 Task: Open Card Cryptocurrency Review in Board Social Media Listening to Workspace Auditing and Compliance and add a team member Softage.2@softage.net, a label Orange, a checklist Market Research, an attachment from your computer, a color Orange and finally, add a card description 'Develop and launch new email marketing campaign for lead generation' and a comment 'Given the potential impact of this task on our company reputation, let us ensure that we approach it with a sense of professionalism and respect.'. Add a start date 'Jan 02, 1900' with a due date 'Jan 09, 1900'
Action: Mouse moved to (43, 278)
Screenshot: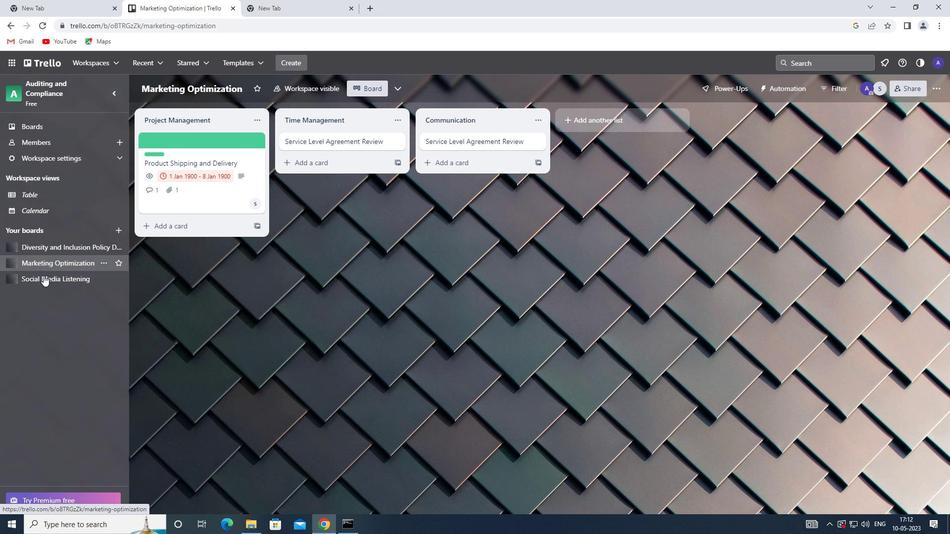 
Action: Mouse pressed left at (43, 278)
Screenshot: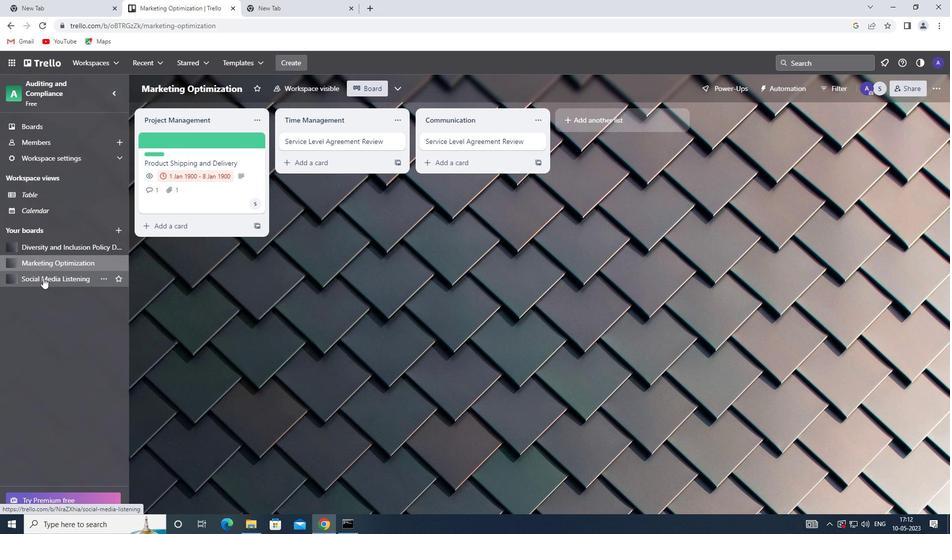 
Action: Mouse moved to (186, 138)
Screenshot: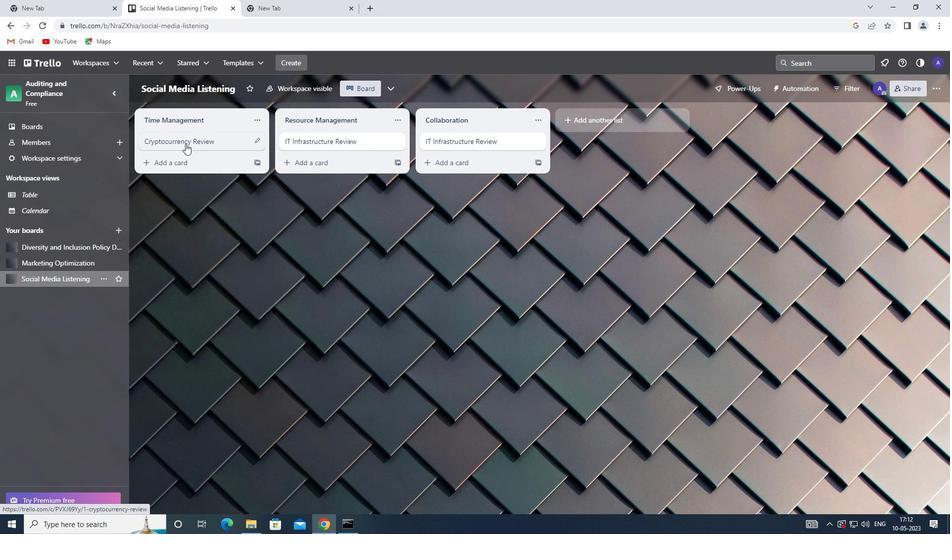 
Action: Mouse pressed left at (186, 138)
Screenshot: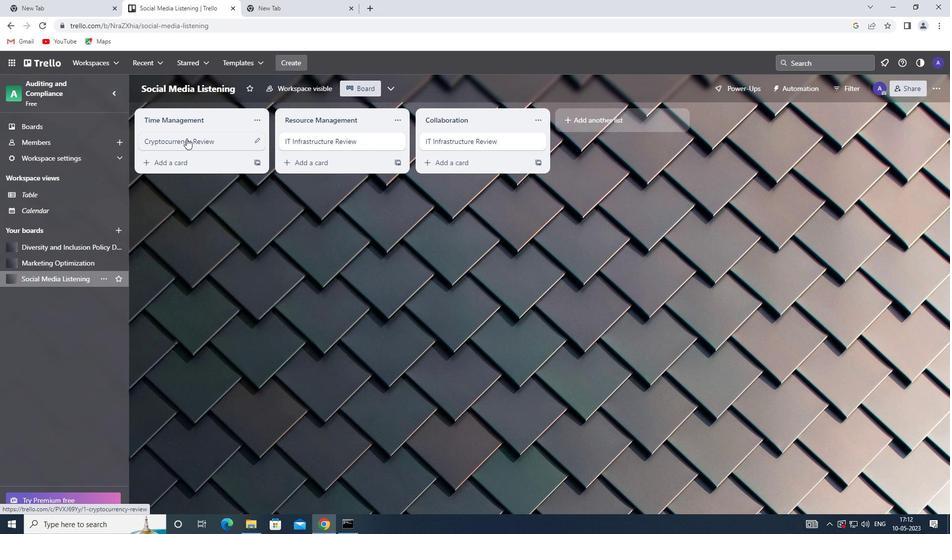 
Action: Mouse moved to (595, 141)
Screenshot: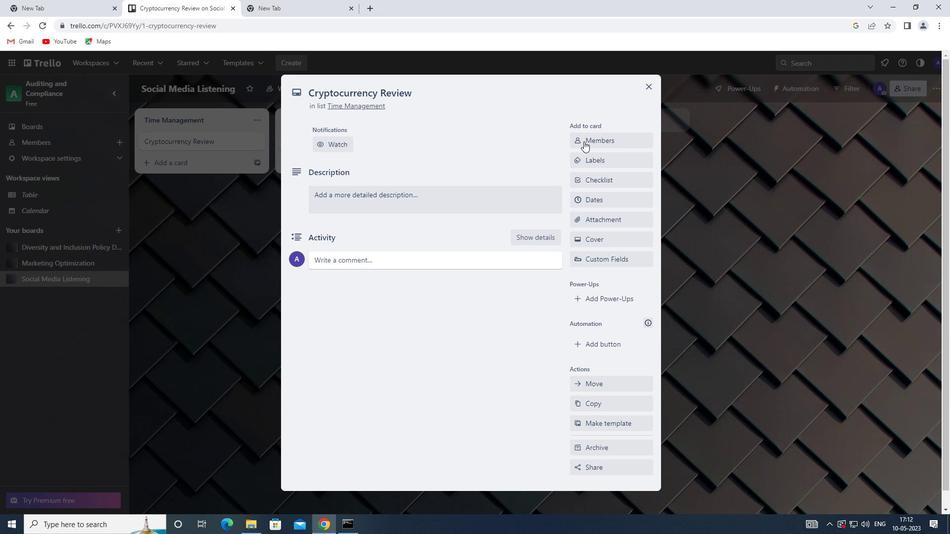 
Action: Mouse pressed left at (595, 141)
Screenshot: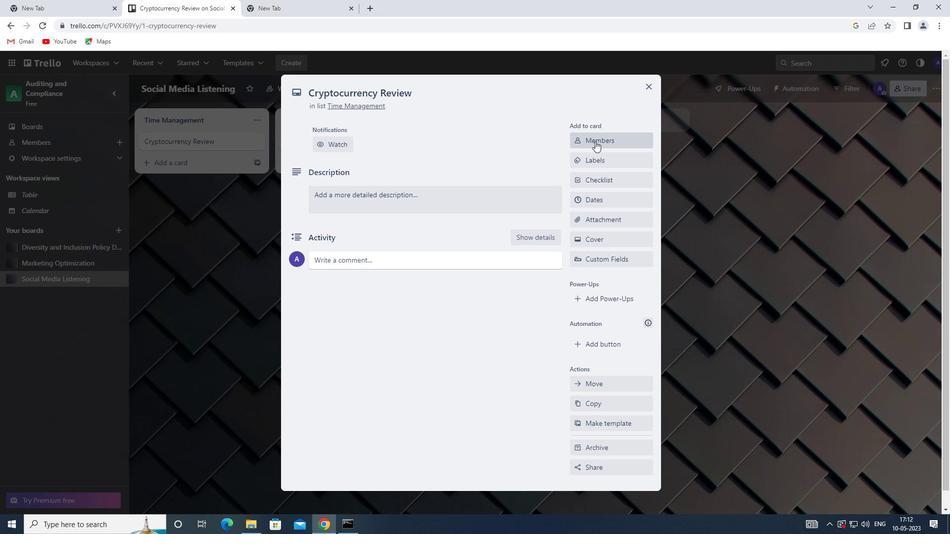 
Action: Mouse moved to (587, 184)
Screenshot: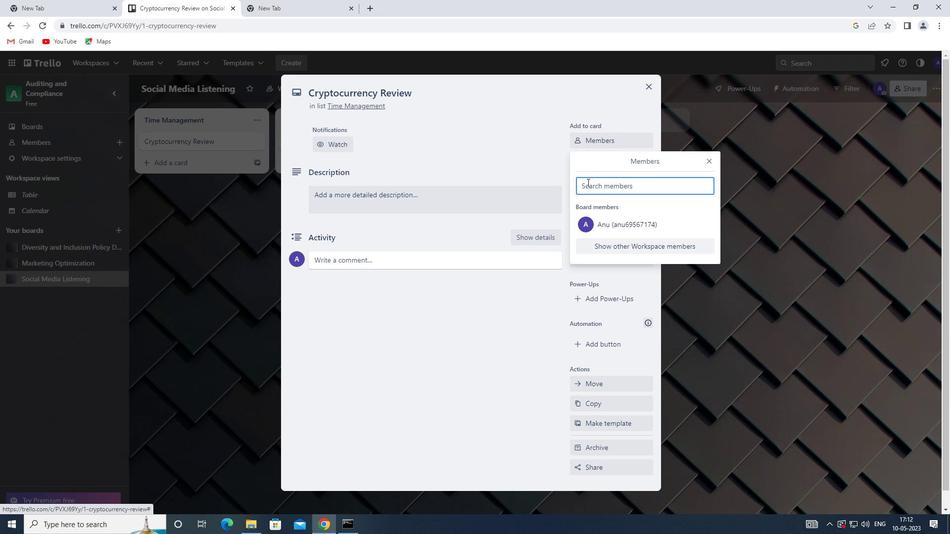 
Action: Mouse pressed left at (587, 184)
Screenshot: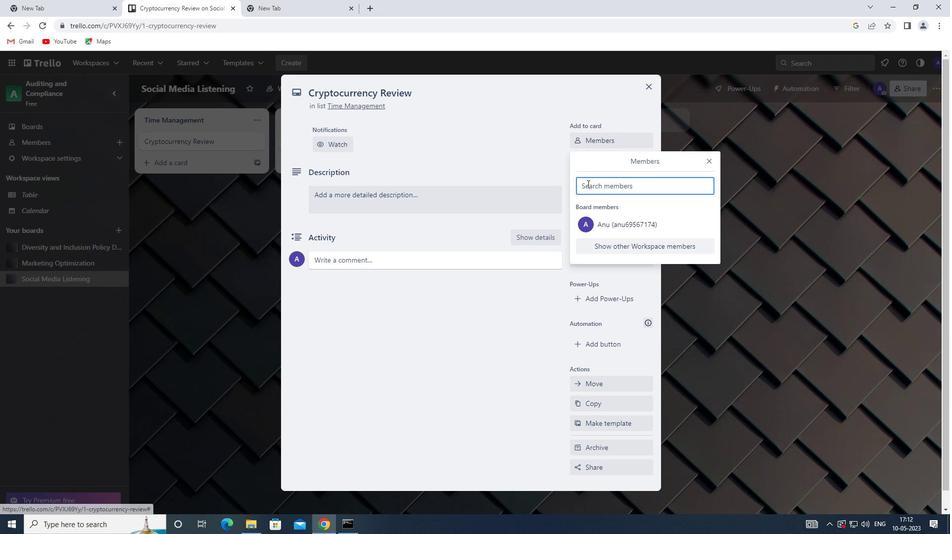 
Action: Key pressed <Key.shift><Key.shift><Key.shift><Key.shift><Key.shift><Key.shift>SOFTAGE.2<Key.shift>@SOFTAGE.NET
Screenshot: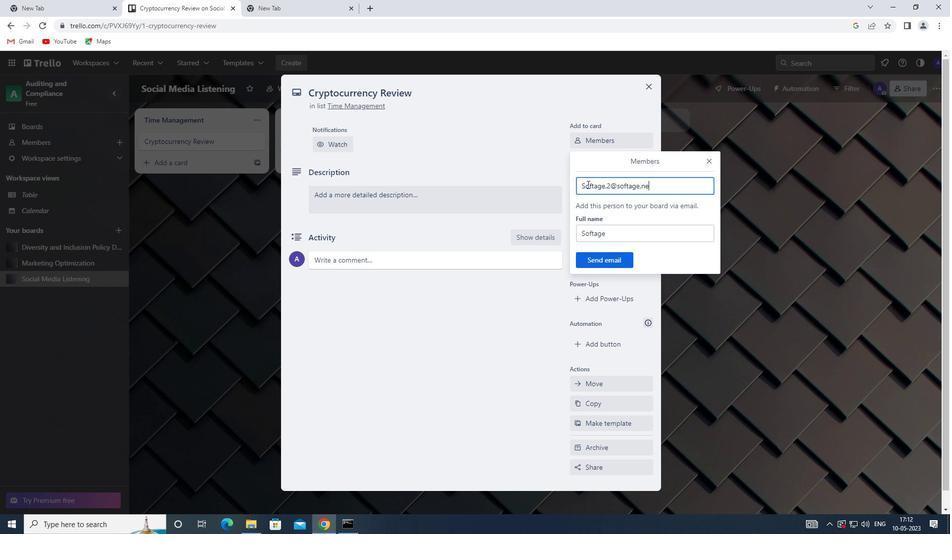 
Action: Mouse moved to (605, 265)
Screenshot: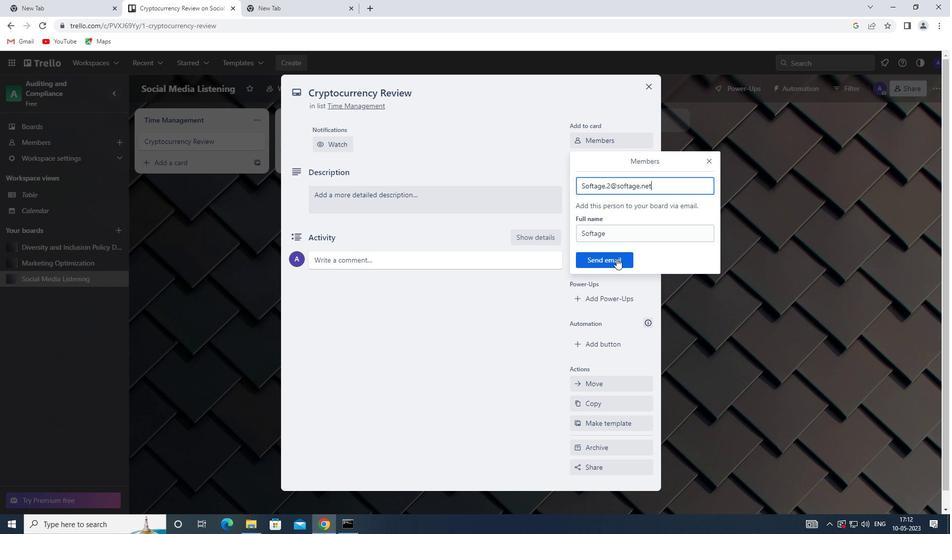 
Action: Mouse pressed left at (605, 265)
Screenshot: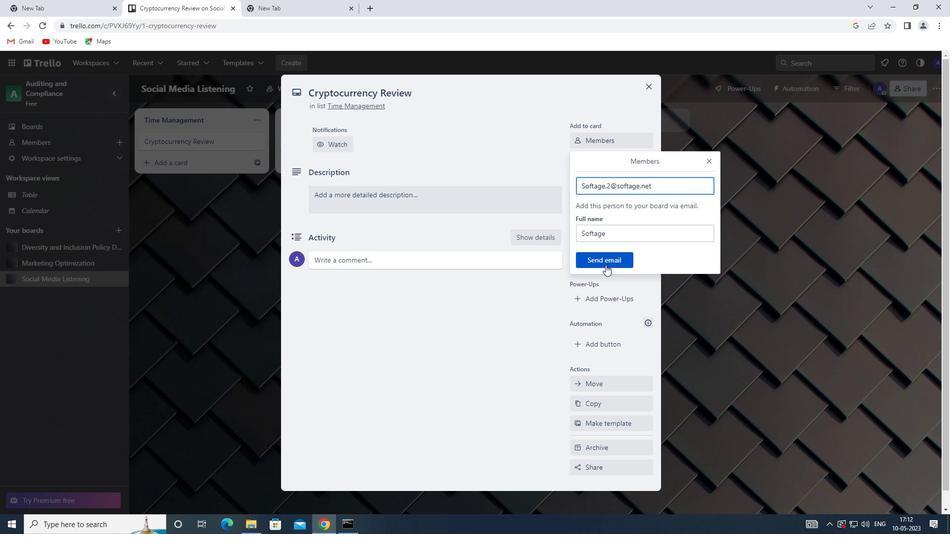 
Action: Mouse moved to (602, 193)
Screenshot: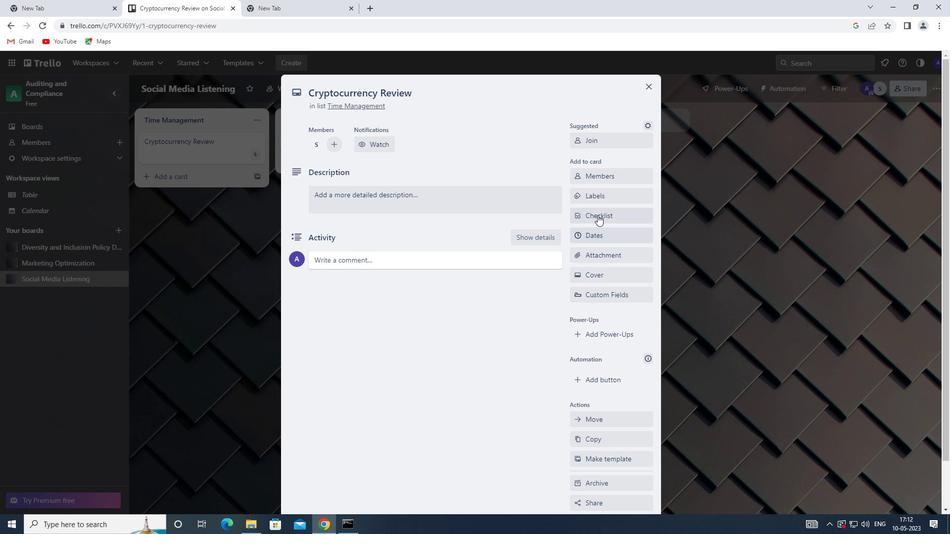 
Action: Mouse pressed left at (602, 193)
Screenshot: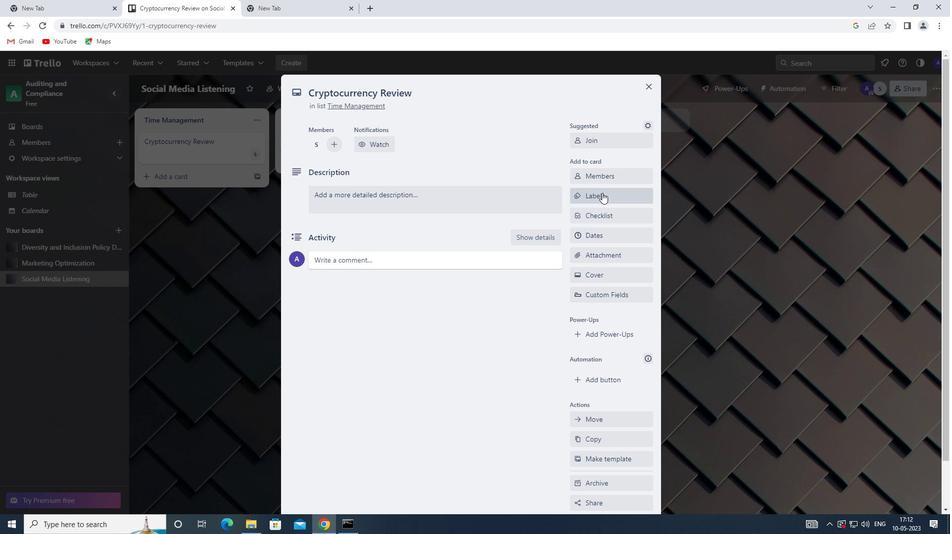 
Action: Mouse moved to (583, 311)
Screenshot: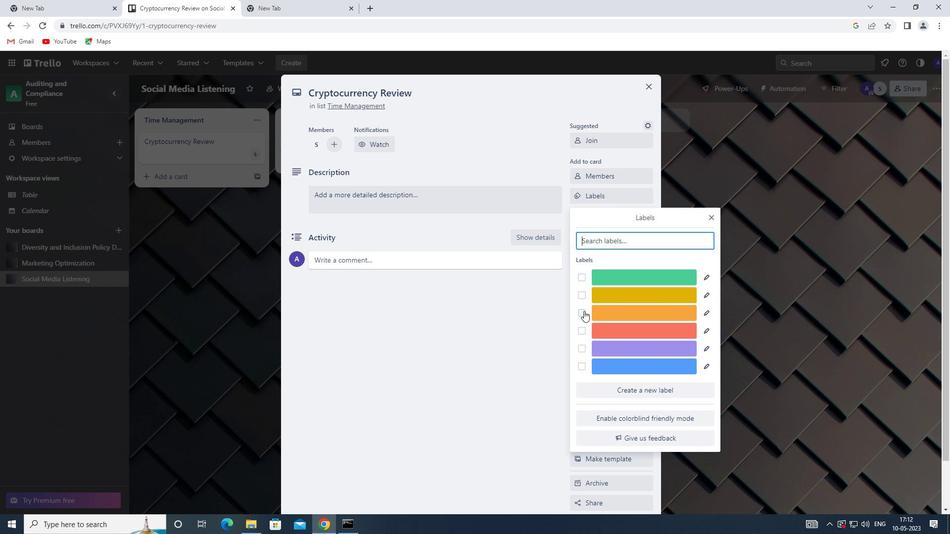 
Action: Mouse pressed left at (583, 311)
Screenshot: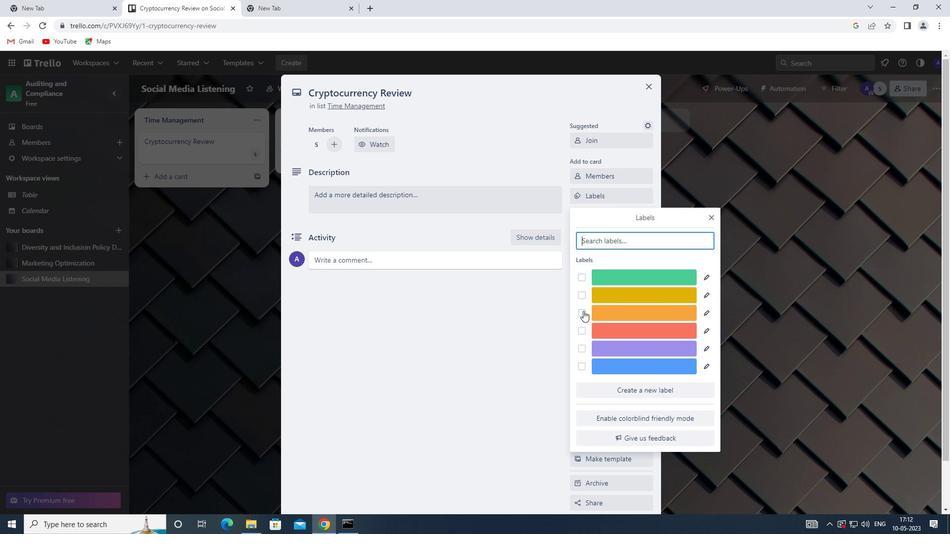 
Action: Mouse moved to (710, 213)
Screenshot: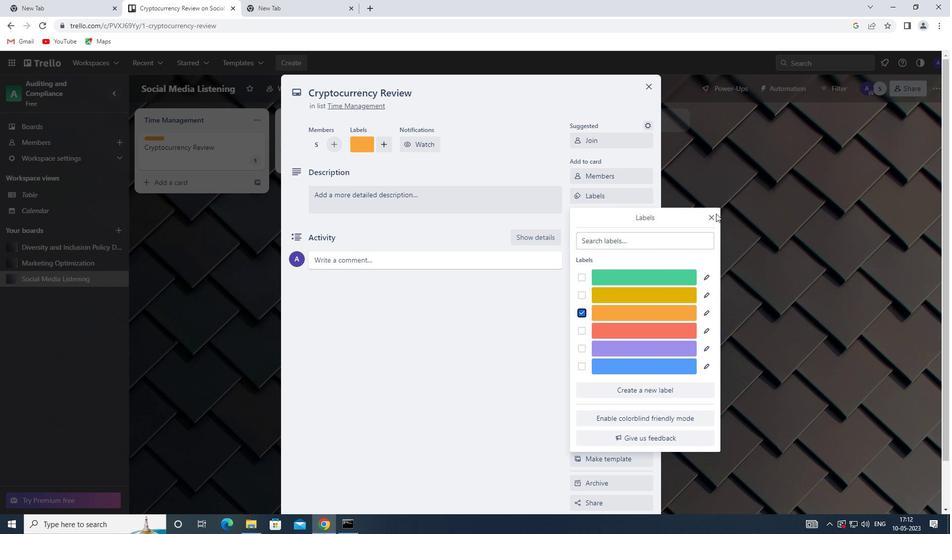 
Action: Mouse pressed left at (710, 213)
Screenshot: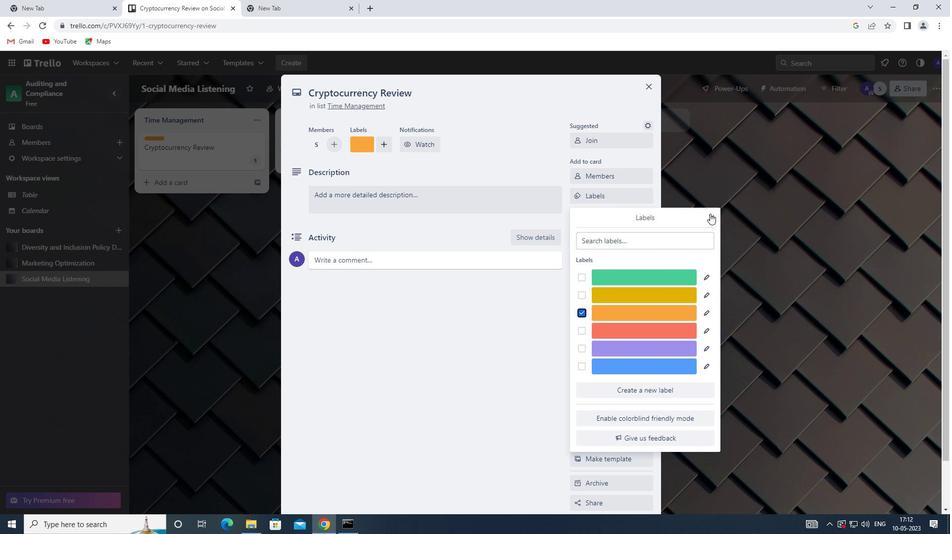 
Action: Mouse moved to (604, 216)
Screenshot: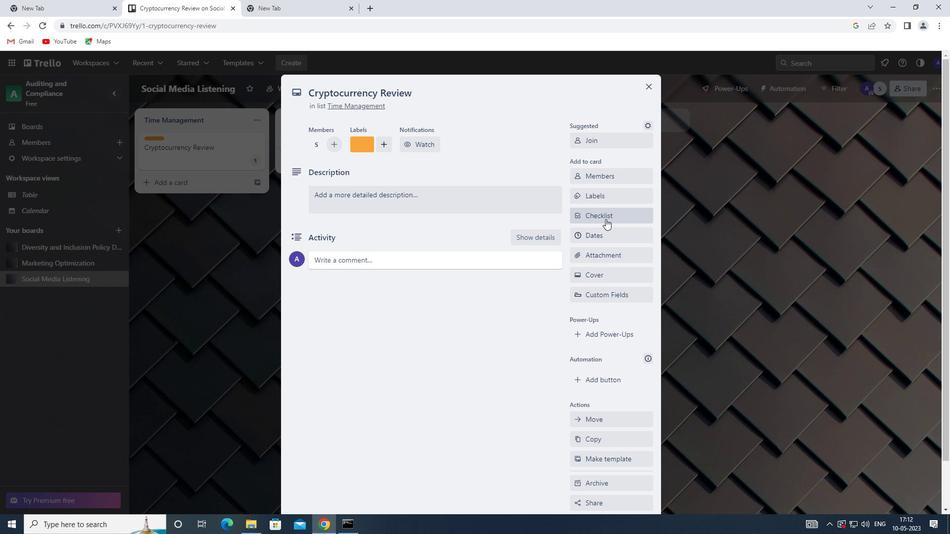 
Action: Mouse pressed left at (604, 216)
Screenshot: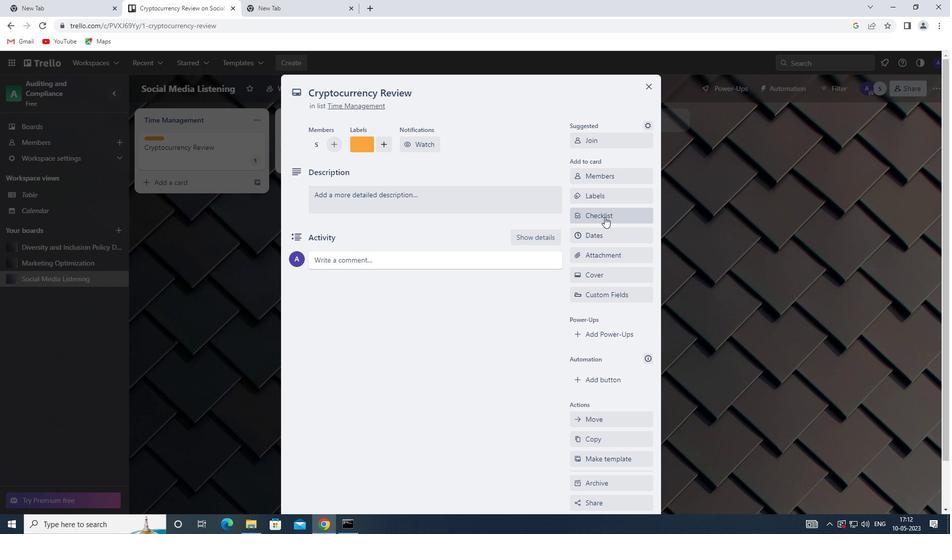 
Action: Mouse moved to (623, 267)
Screenshot: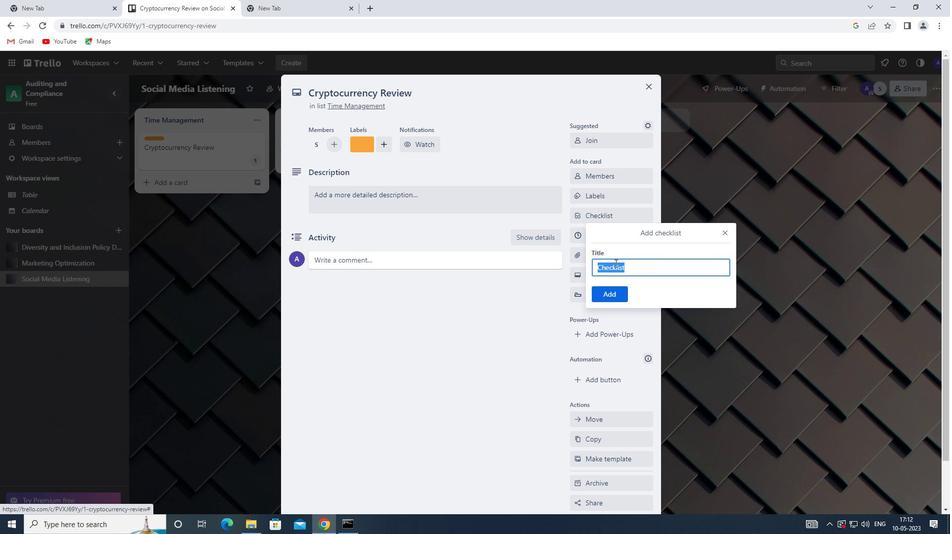 
Action: Key pressed <Key.shift>MARKET<Key.space><Key.shift>RESEARCH
Screenshot: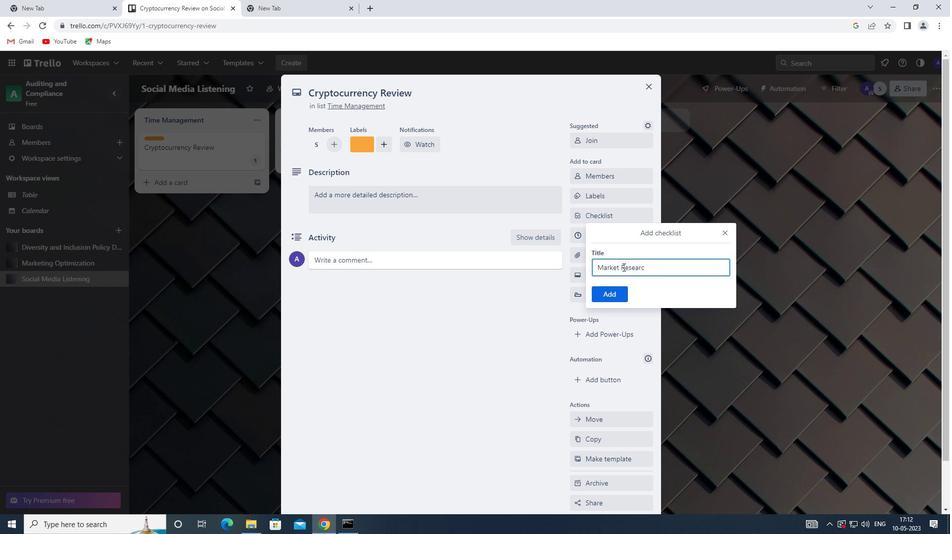 
Action: Mouse moved to (617, 297)
Screenshot: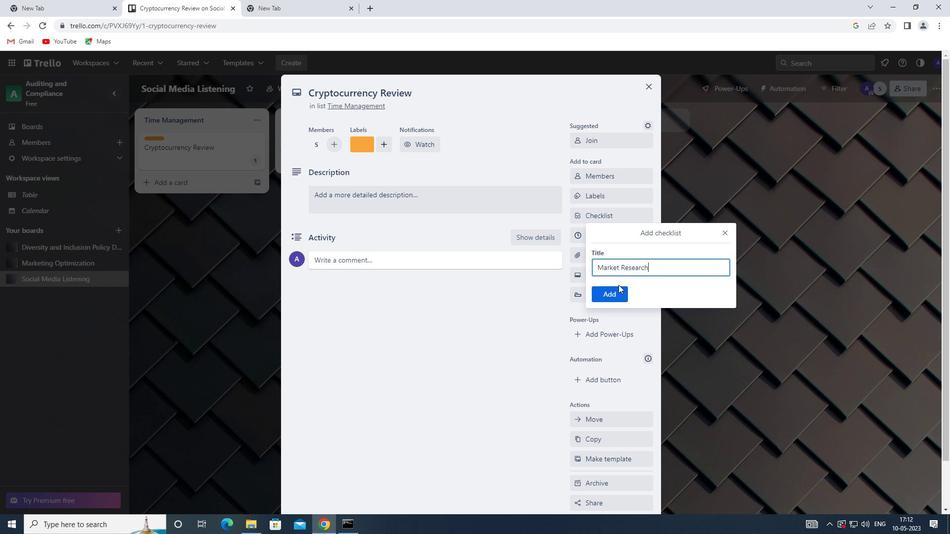 
Action: Mouse pressed left at (617, 297)
Screenshot: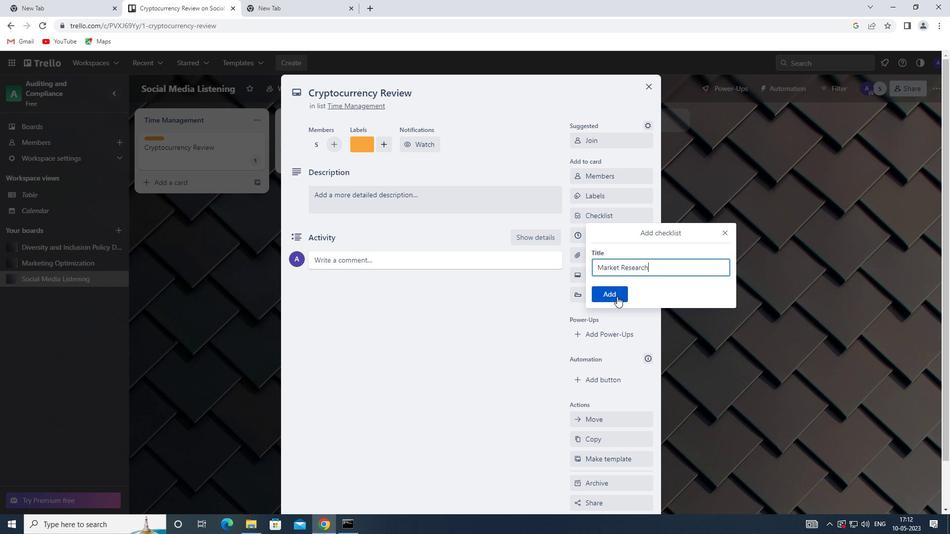 
Action: Mouse moved to (613, 253)
Screenshot: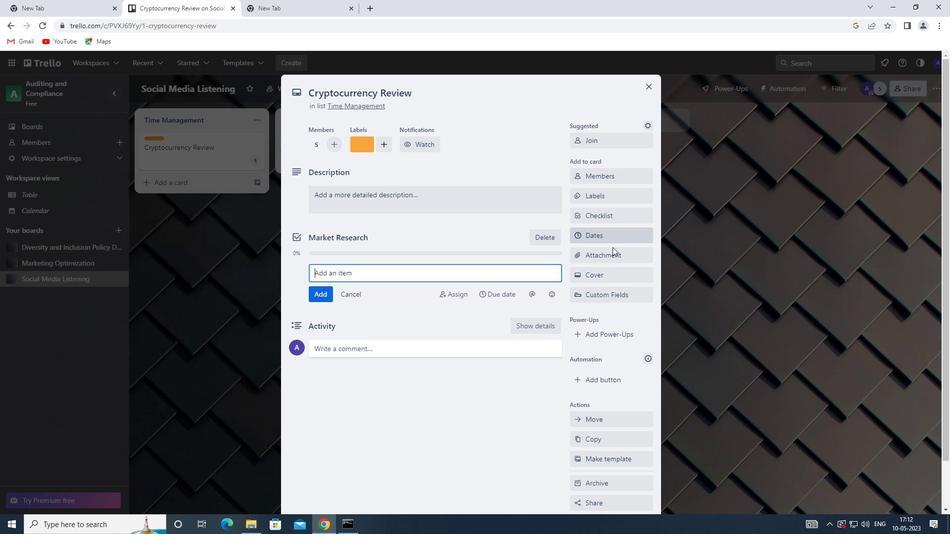 
Action: Mouse pressed left at (613, 253)
Screenshot: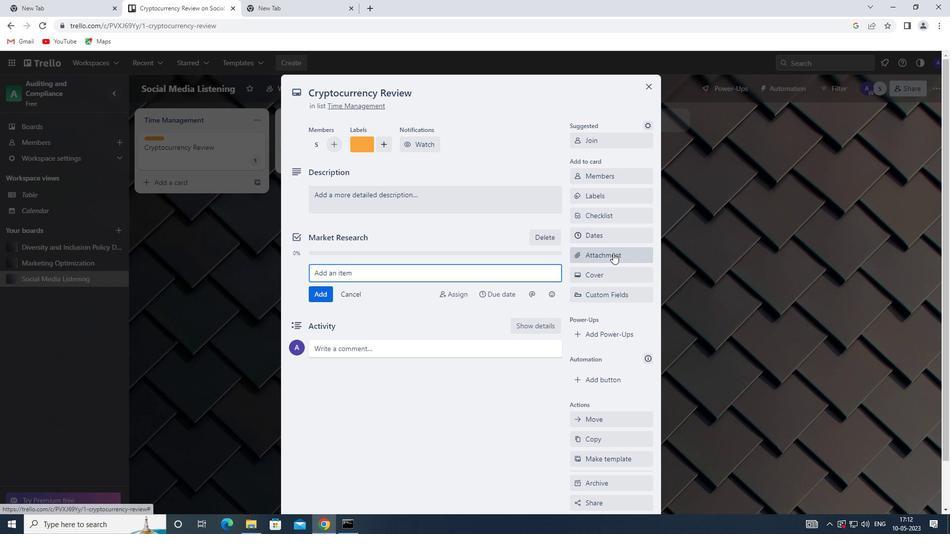 
Action: Mouse moved to (604, 301)
Screenshot: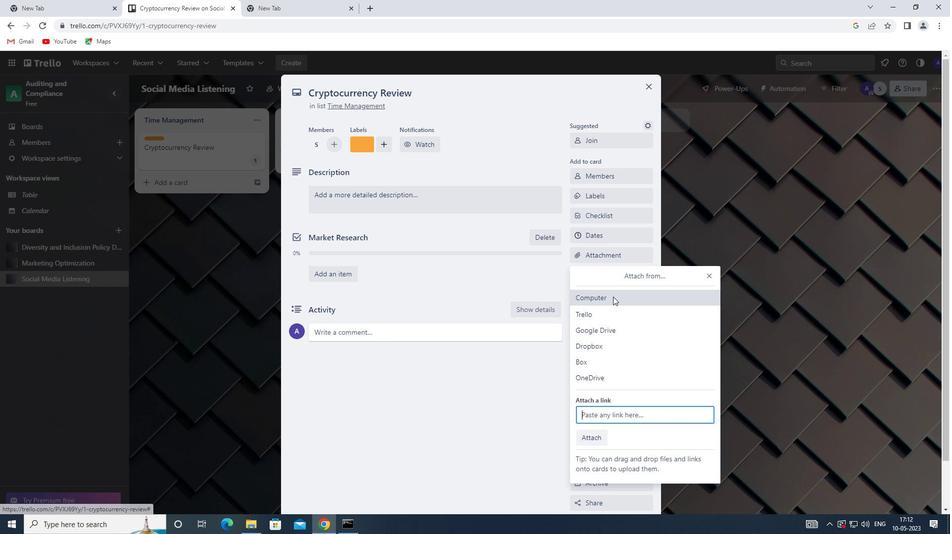 
Action: Mouse pressed left at (604, 301)
Screenshot: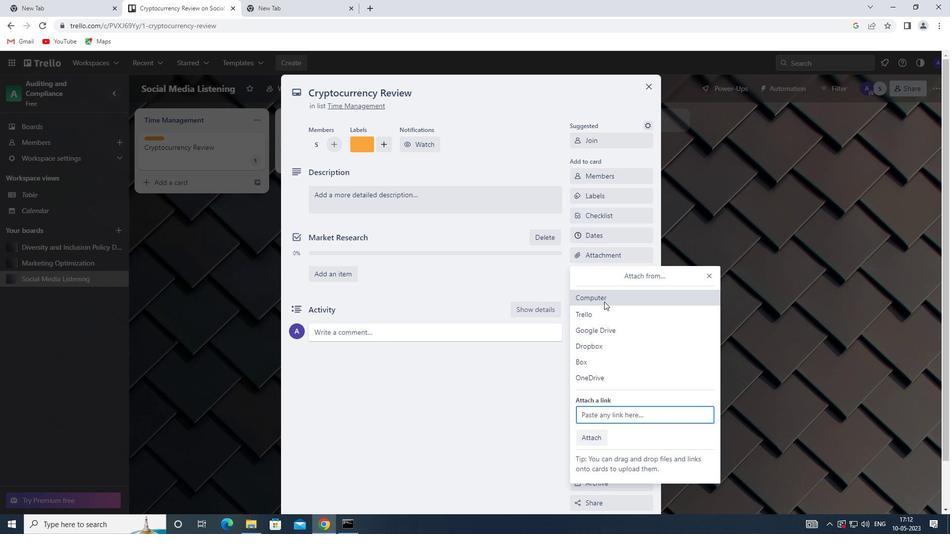 
Action: Mouse moved to (135, 83)
Screenshot: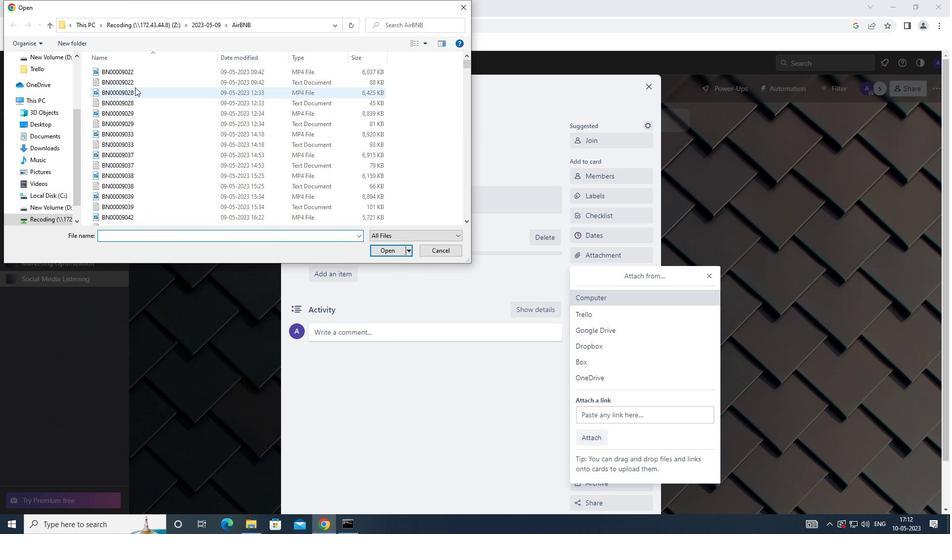 
Action: Mouse pressed left at (135, 83)
Screenshot: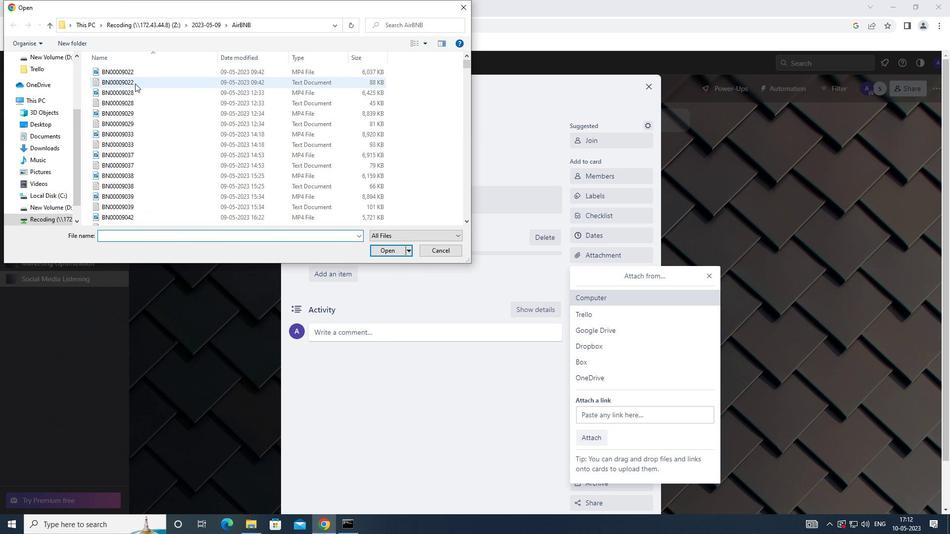 
Action: Mouse moved to (388, 250)
Screenshot: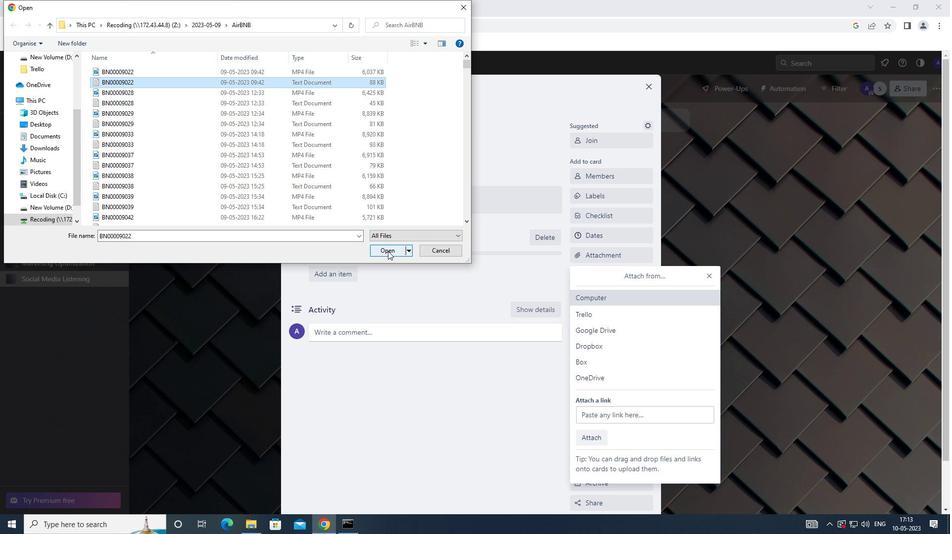 
Action: Mouse pressed left at (388, 250)
Screenshot: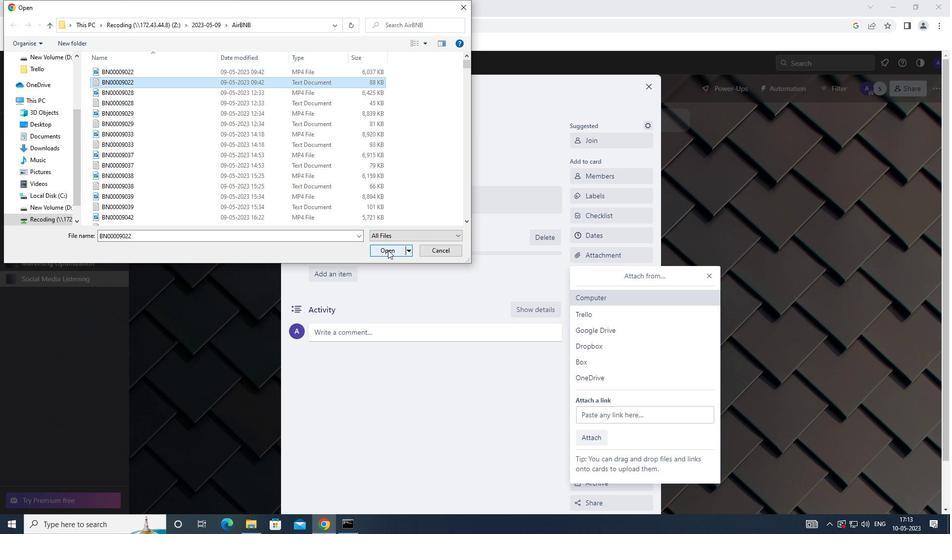 
Action: Mouse moved to (597, 271)
Screenshot: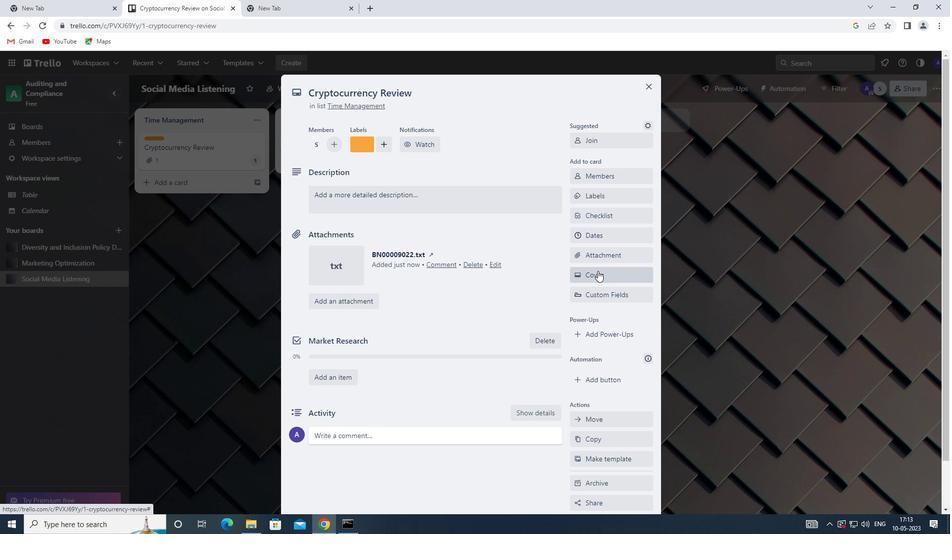 
Action: Mouse pressed left at (597, 271)
Screenshot: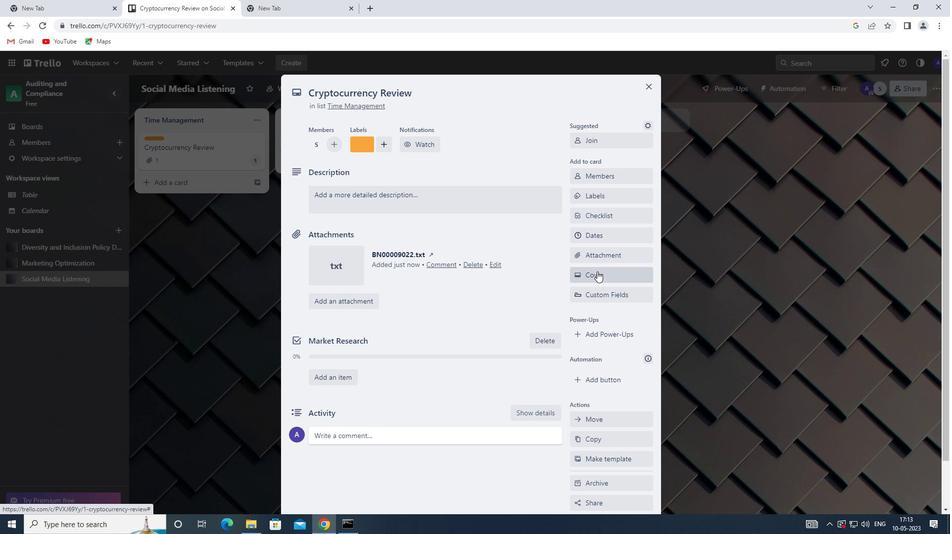 
Action: Mouse moved to (639, 314)
Screenshot: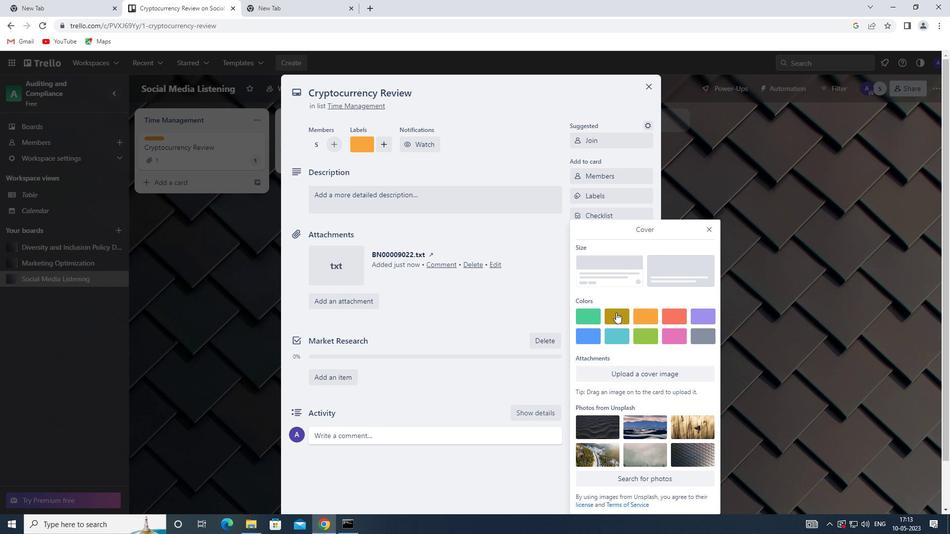 
Action: Mouse pressed left at (639, 314)
Screenshot: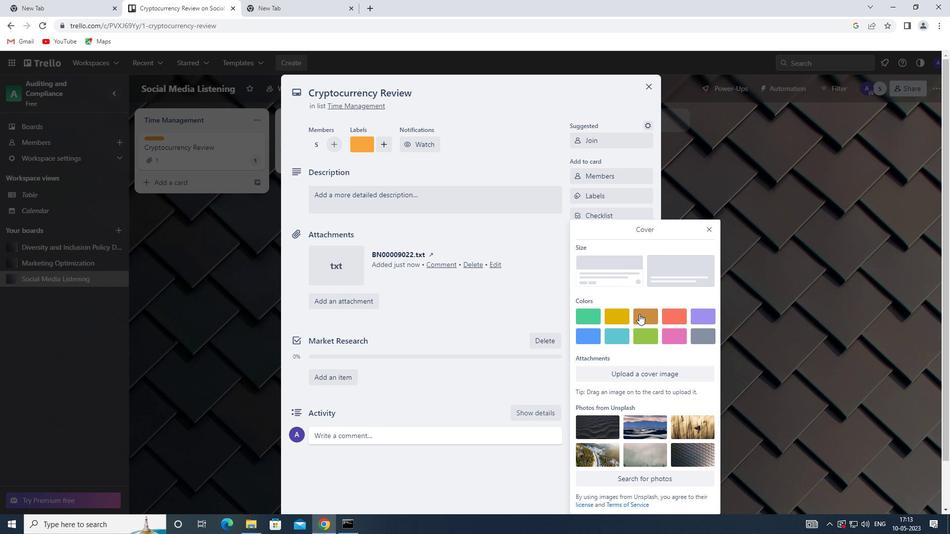 
Action: Mouse moved to (708, 206)
Screenshot: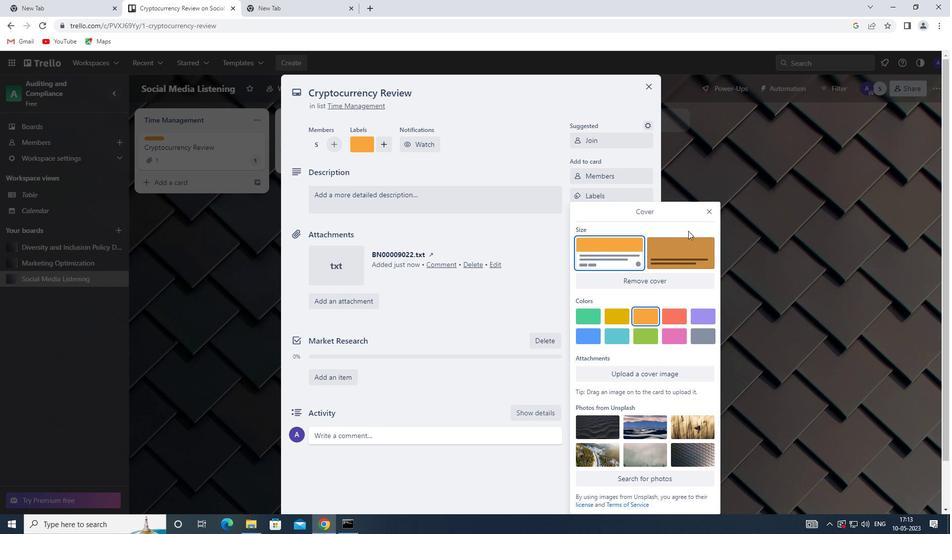
Action: Mouse pressed left at (708, 206)
Screenshot: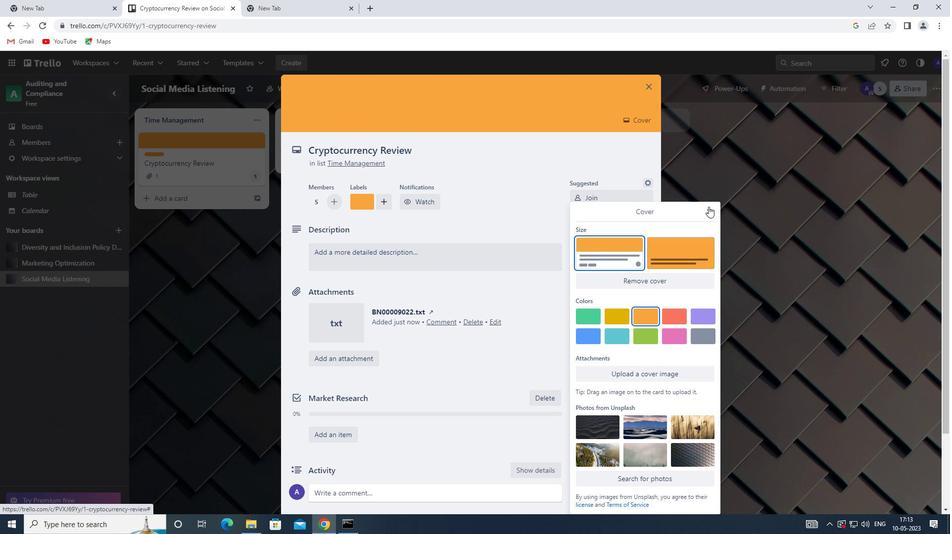 
Action: Mouse moved to (368, 260)
Screenshot: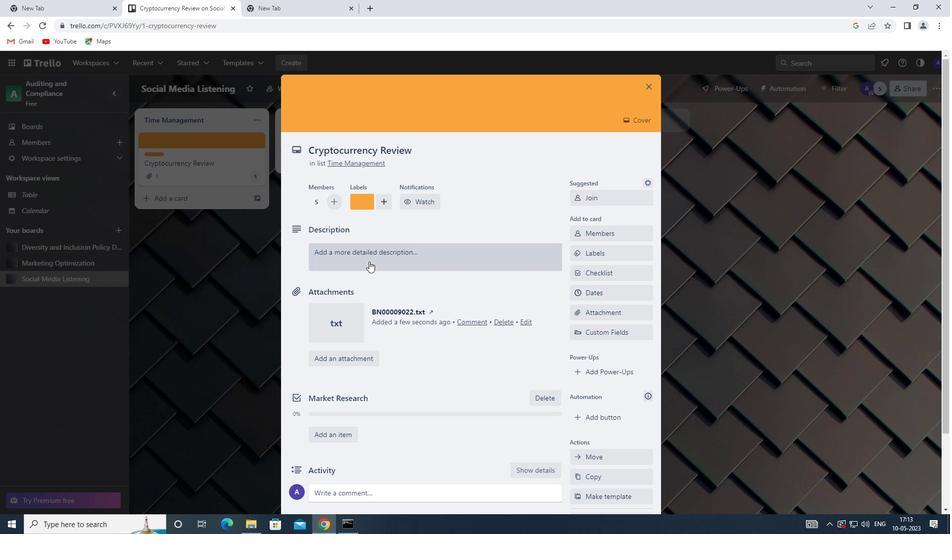 
Action: Mouse pressed left at (368, 260)
Screenshot: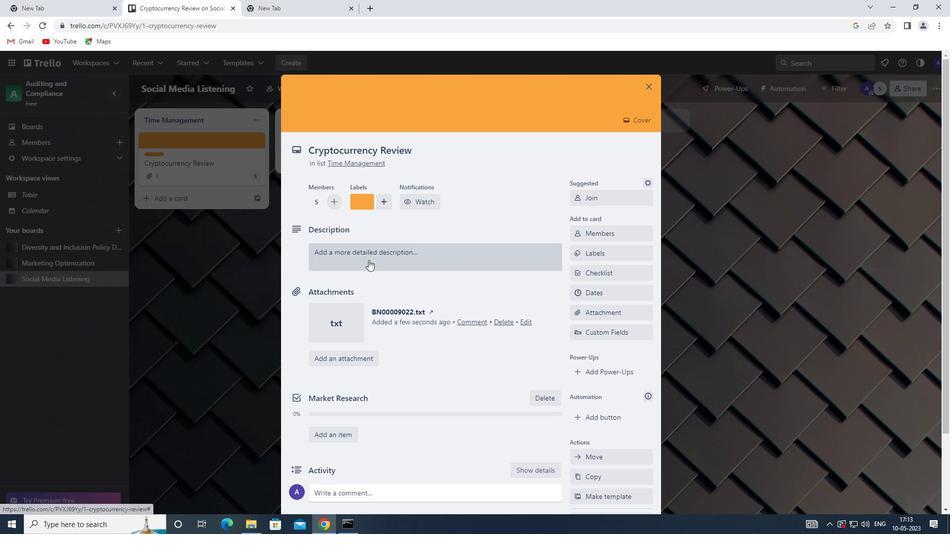 
Action: Mouse moved to (336, 285)
Screenshot: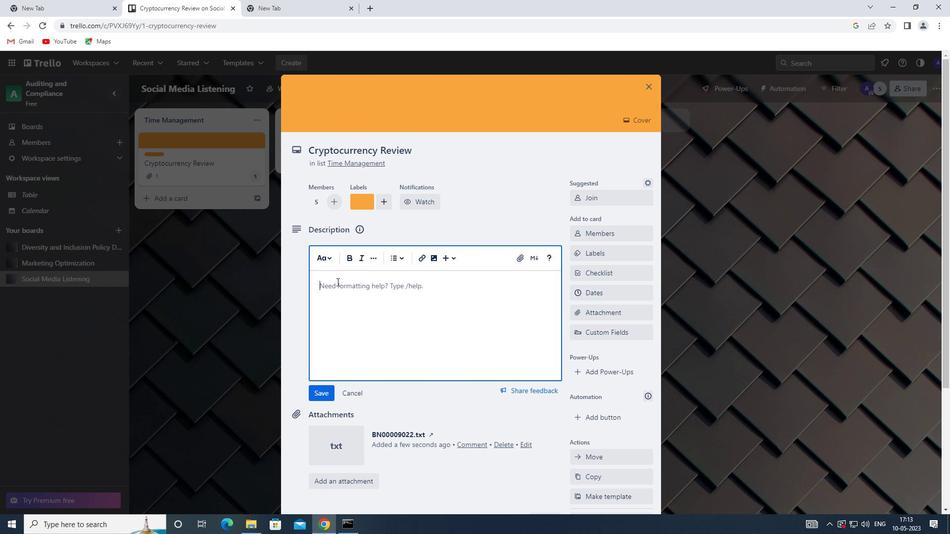 
Action: Mouse pressed left at (336, 285)
Screenshot: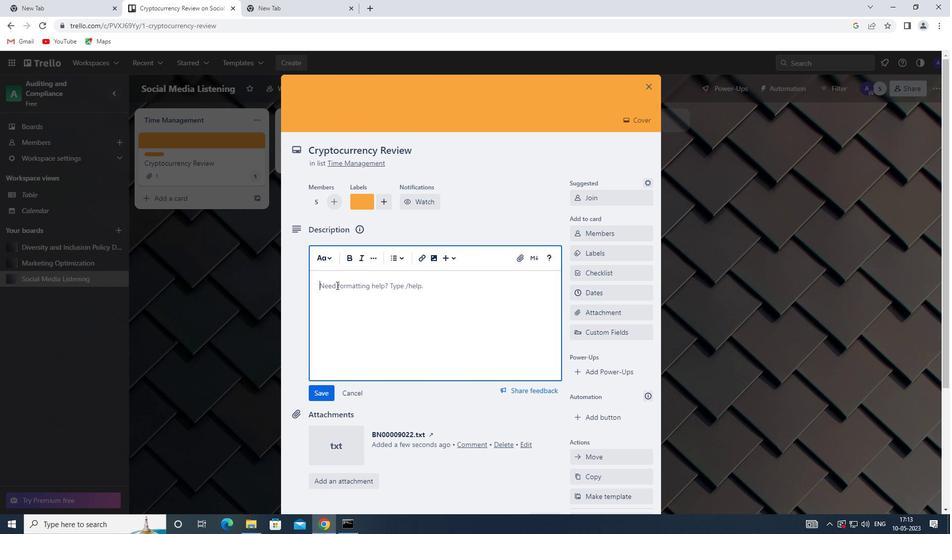 
Action: Key pressed <Key.shift>DEVELOP<Key.space>AND<Key.space>LAUNCH<Key.space>M<Key.backspace>NEW<Key.space>EMAIL<Key.space>MARKETING<Key.space>CAMO<Key.backspace>PAIGN<Key.space>FOR<Key.space>LEAD<Key.space>GENERATION
Screenshot: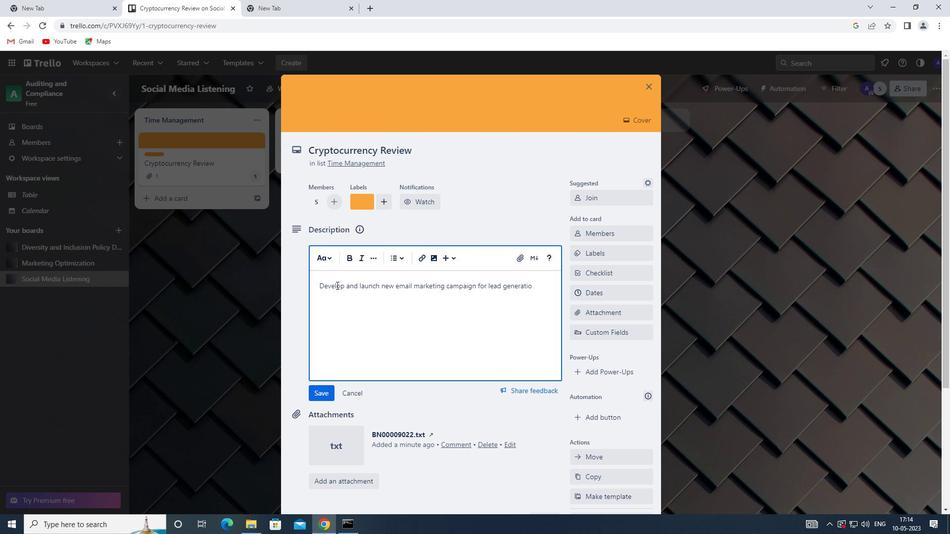 
Action: Mouse moved to (326, 394)
Screenshot: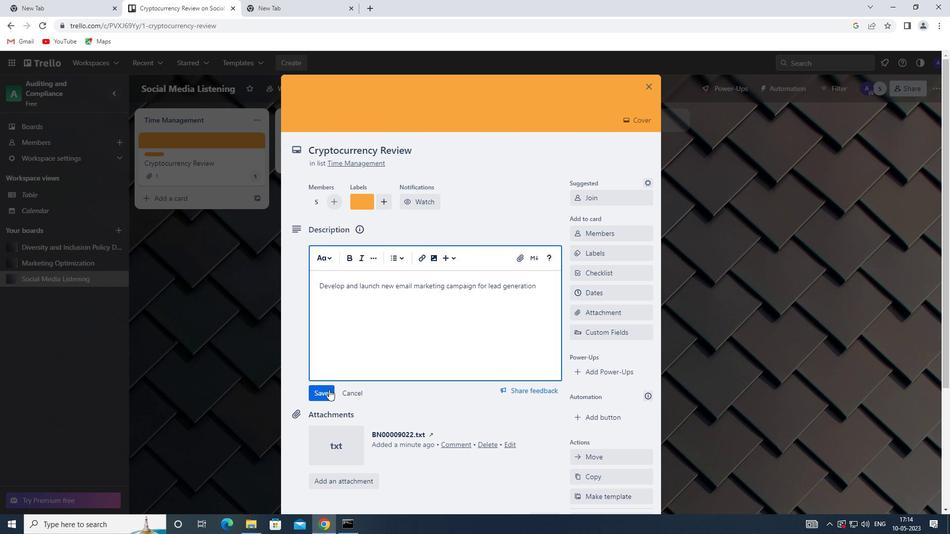 
Action: Mouse pressed left at (326, 394)
Screenshot: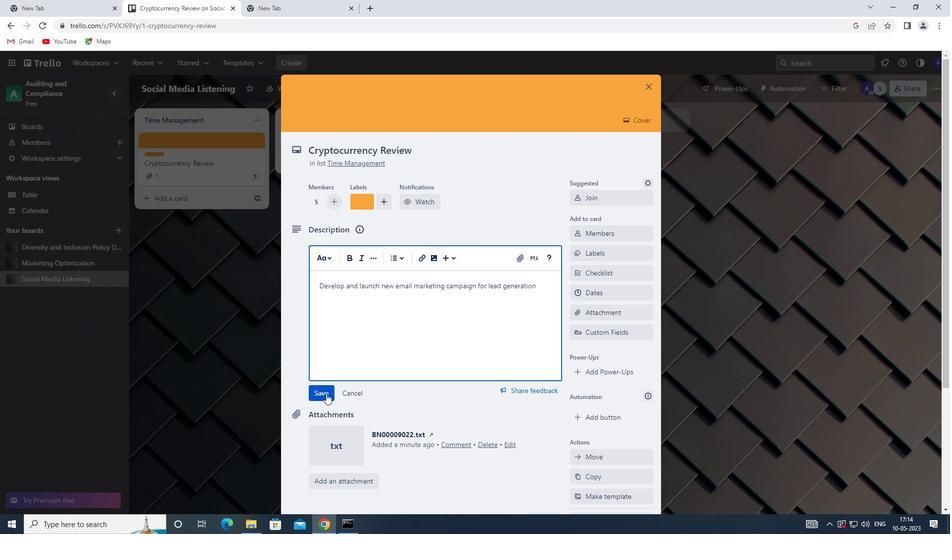 
Action: Mouse moved to (369, 376)
Screenshot: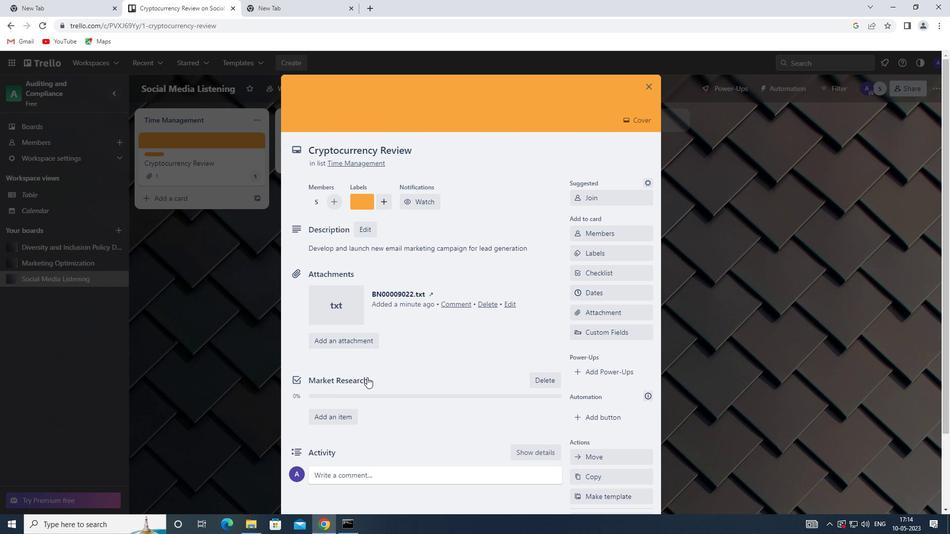 
Action: Mouse scrolled (369, 375) with delta (0, 0)
Screenshot: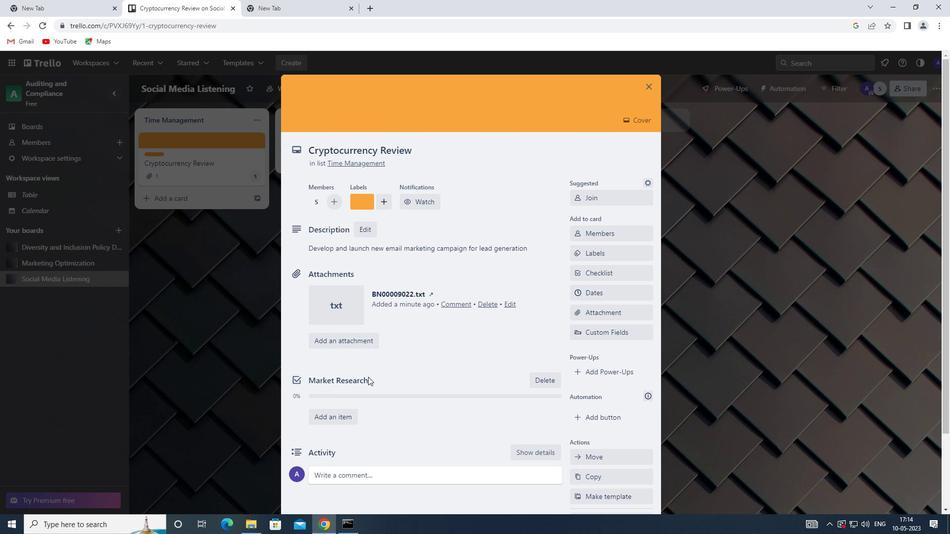 
Action: Mouse moved to (337, 428)
Screenshot: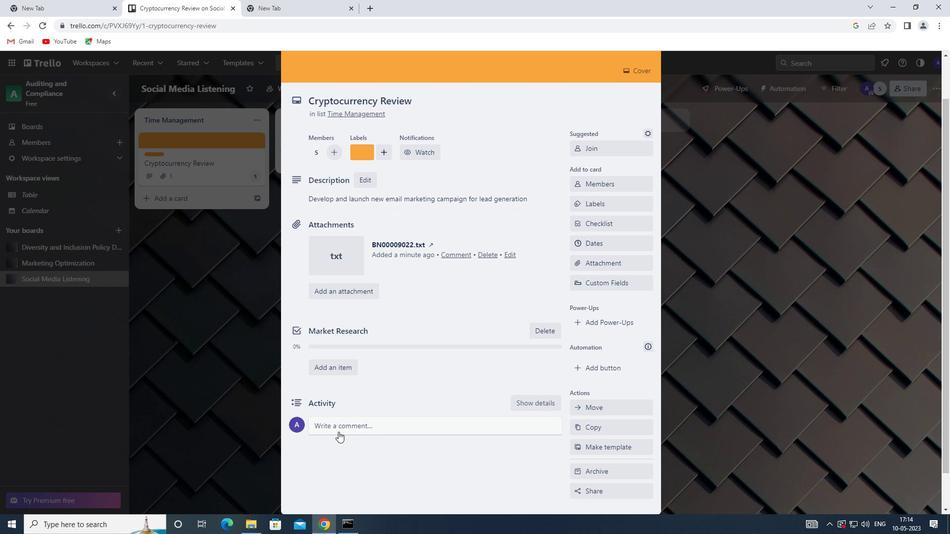 
Action: Mouse pressed left at (337, 428)
Screenshot: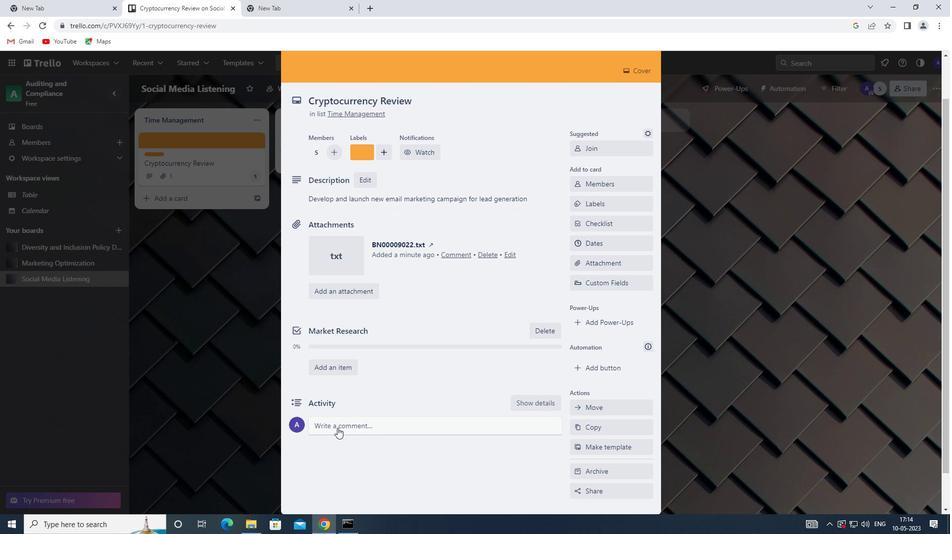 
Action: Mouse moved to (323, 460)
Screenshot: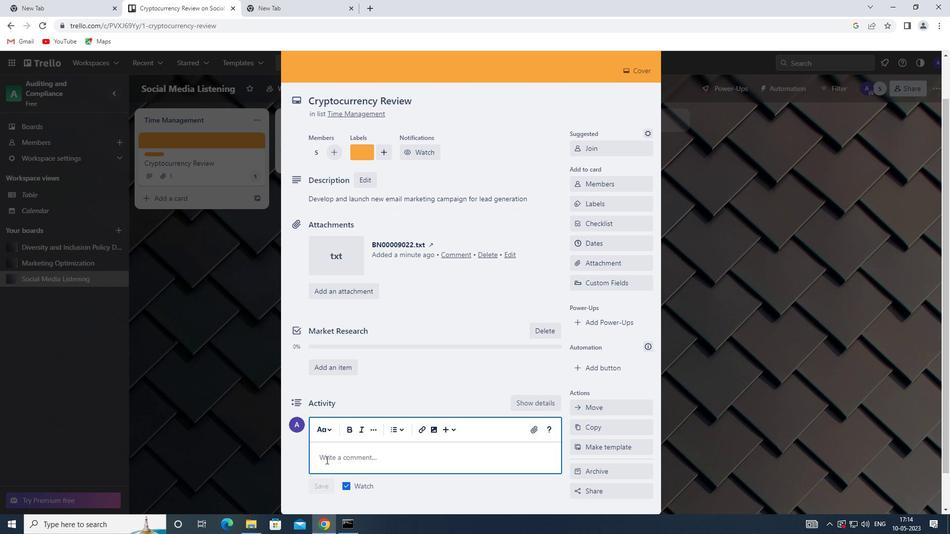 
Action: Mouse pressed left at (323, 460)
Screenshot: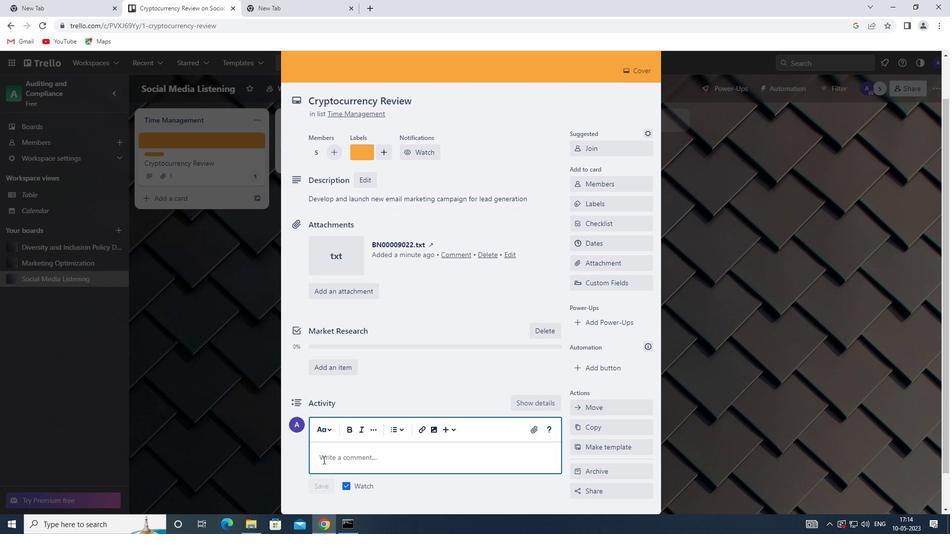 
Action: Key pressed <Key.shift><Key.shift><Key.shift><Key.shift><Key.shift><Key.shift><Key.shift><Key.shift><Key.shift><Key.shift><Key.shift><Key.shift><Key.shift><Key.shift><Key.shift><Key.shift><Key.shift><Key.shift><Key.shift><Key.shift><Key.shift><Key.shift><Key.shift><Key.shift><Key.shift><Key.shift><Key.shift><Key.shift><Key.shift><Key.shift><Key.shift><Key.shift><Key.shift><Key.shift><Key.shift><Key.shift><Key.shift><Key.shift><Key.shift><Key.shift><Key.shift><Key.shift><Key.shift><Key.shift><Key.shift><Key.shift><Key.shift><Key.shift><Key.shift><Key.shift><Key.shift><Key.shift>GIVEN<Key.space>THE<Key.space>POTENTIAL<Key.space>IMPACT<Key.space>OF<Key.space>THIS<Key.space>TAS
Screenshot: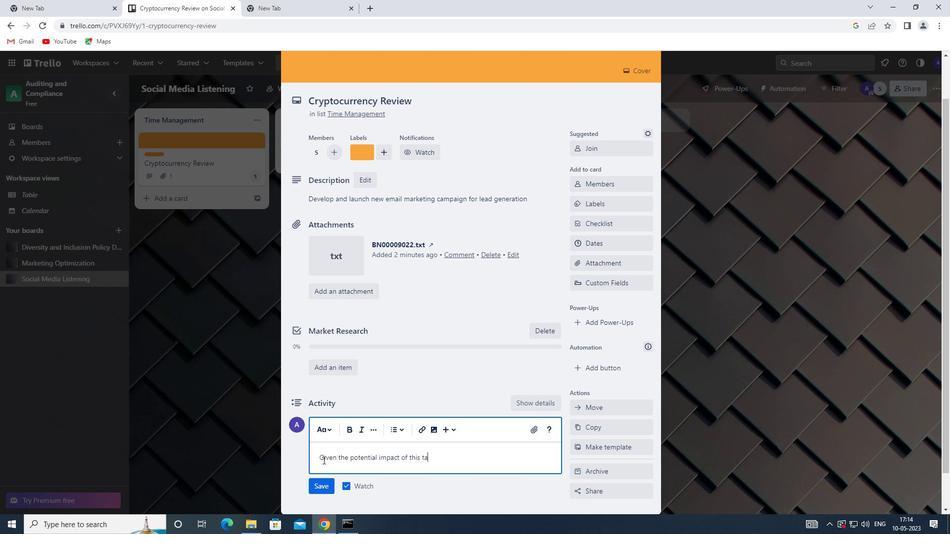 
Action: Mouse moved to (322, 460)
Screenshot: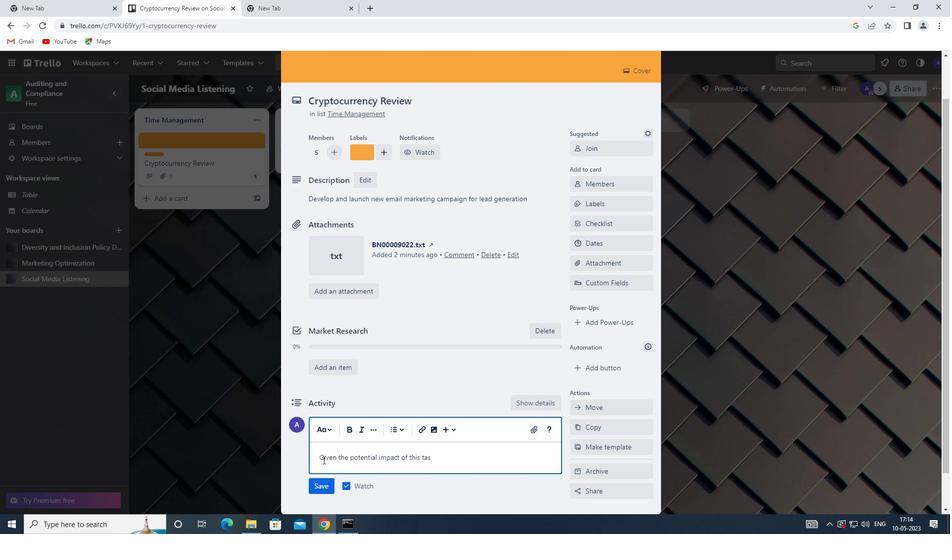 
Action: Key pressed K<Key.space>ON<Key.space>OUR<Key.space>COMPANY<Key.space>REPUTATION,LR<Key.backspace>ET<Key.space>US<Key.space>ENSURE<Key.space>THAT<Key.space>WE<Key.space>APPROACH<Key.space>IT<Key.space>WITH<Key.space>A<Key.space>SENSE<Key.space>OF<Key.space>PROFESSIONALISM<Key.space>AND<Key.space>RESPECT
Screenshot: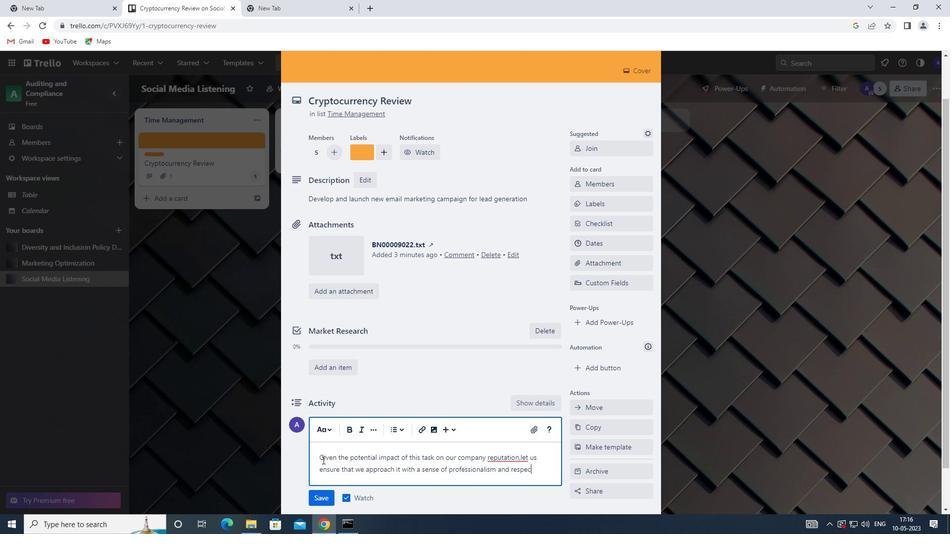 
Action: Mouse moved to (590, 241)
Screenshot: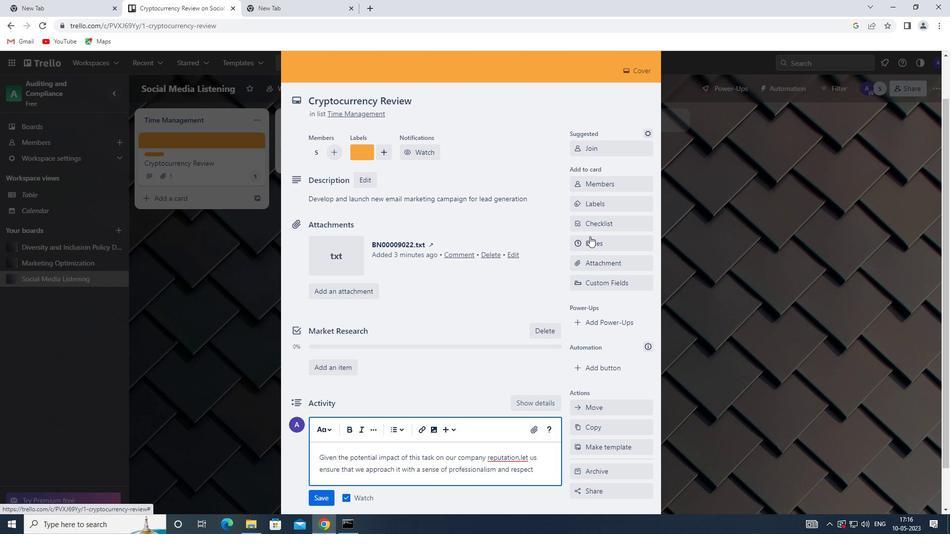 
Action: Mouse pressed left at (590, 241)
Screenshot: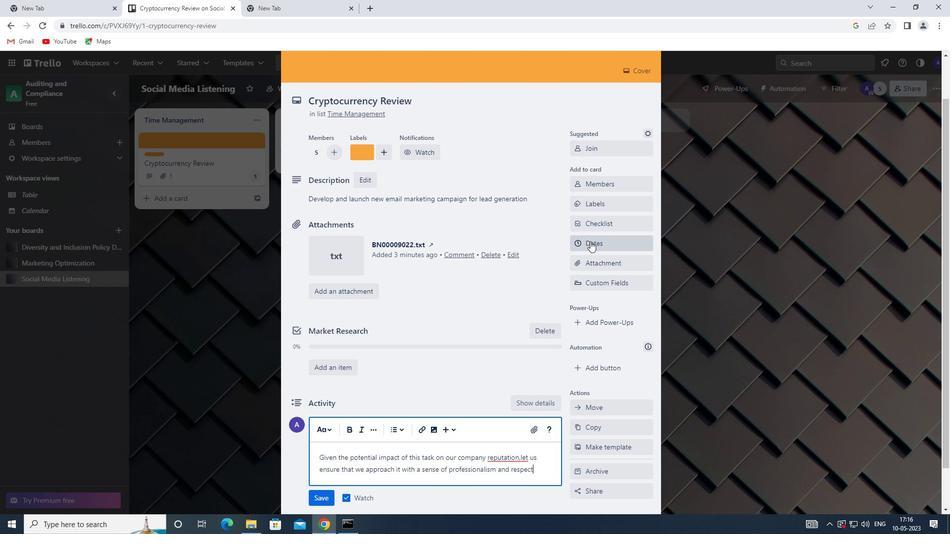 
Action: Mouse moved to (579, 267)
Screenshot: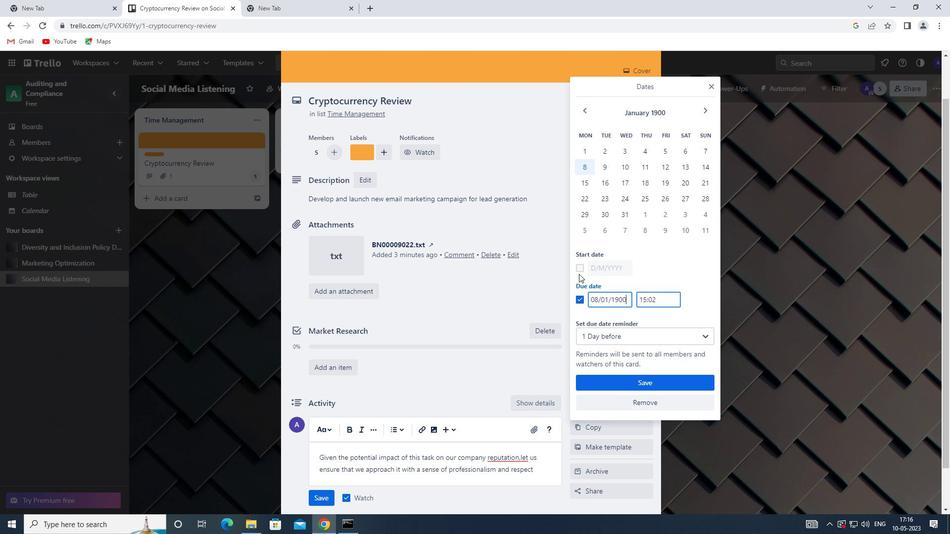 
Action: Mouse pressed left at (579, 267)
Screenshot: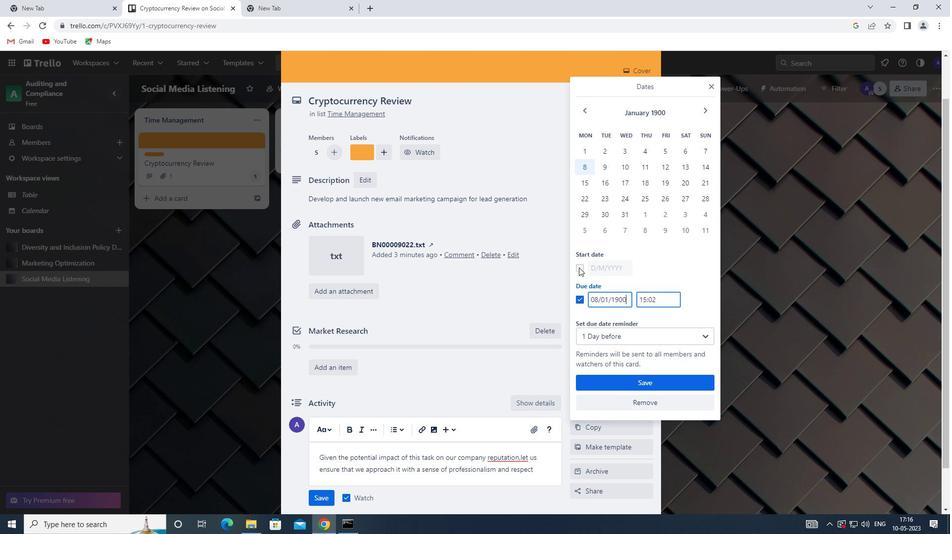 
Action: Mouse moved to (605, 152)
Screenshot: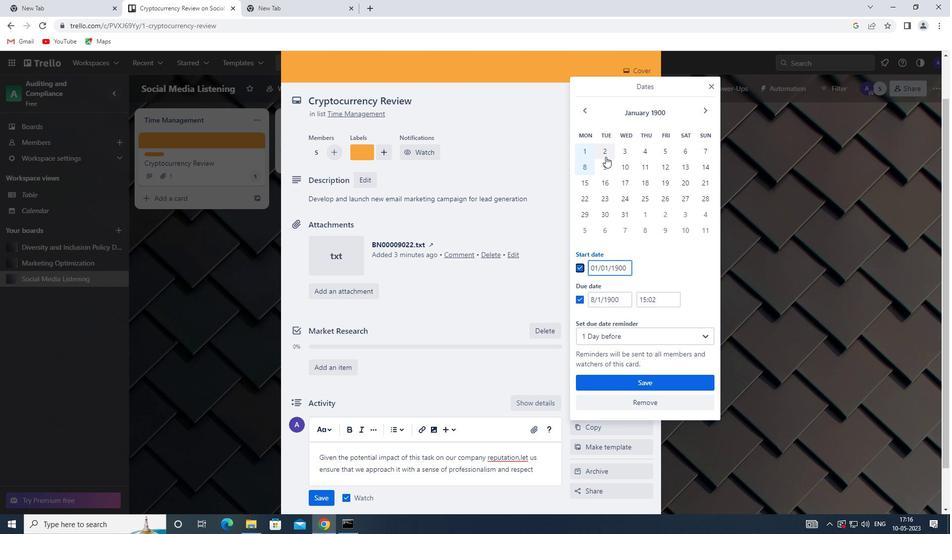 
Action: Mouse pressed left at (605, 152)
Screenshot: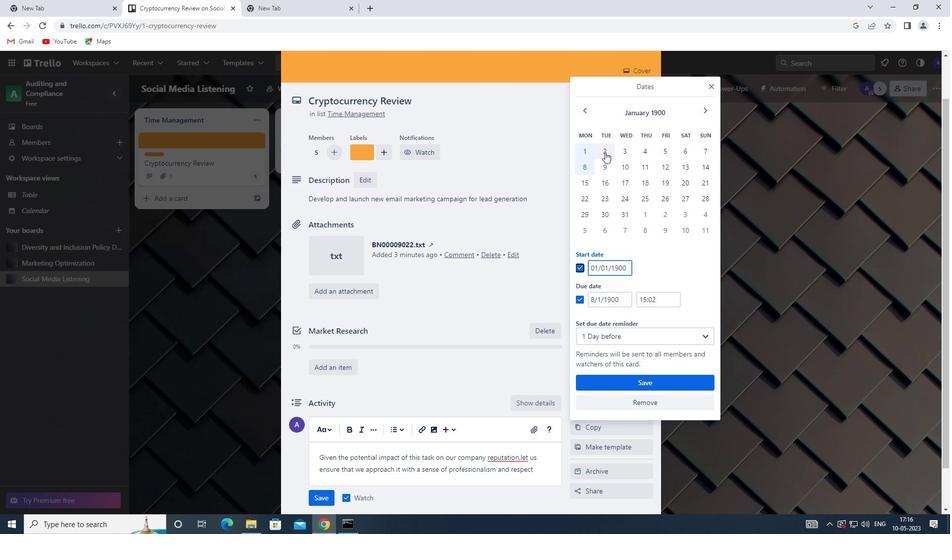 
Action: Mouse moved to (607, 166)
Screenshot: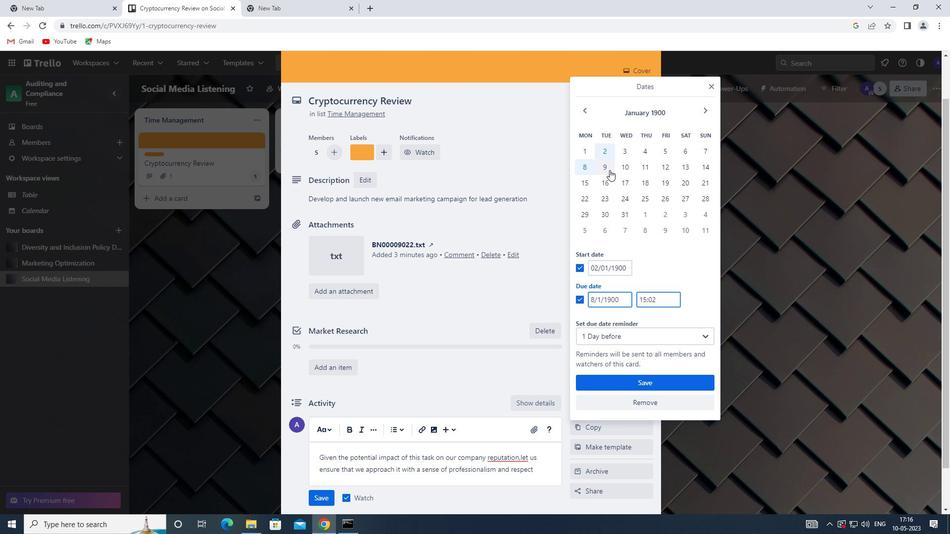 
Action: Mouse pressed left at (607, 166)
Screenshot: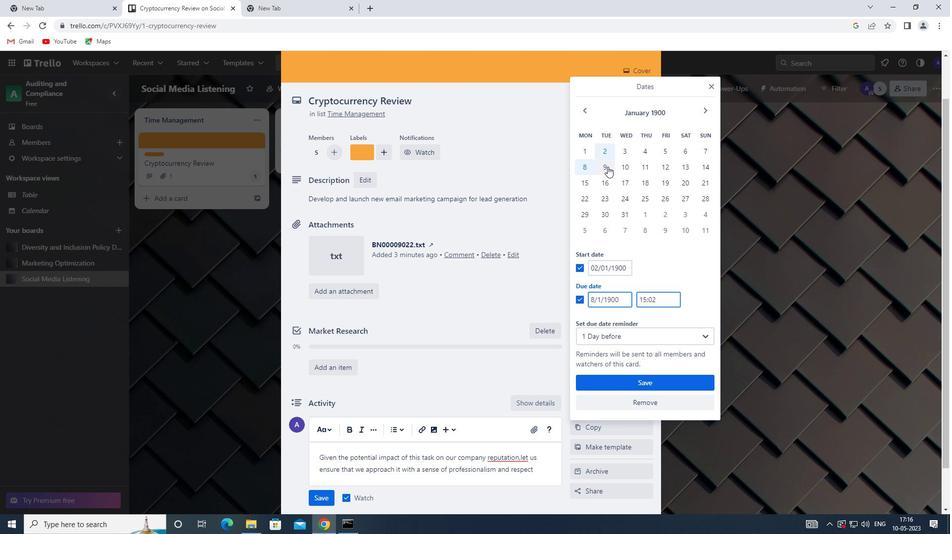 
Action: Mouse moved to (651, 380)
Screenshot: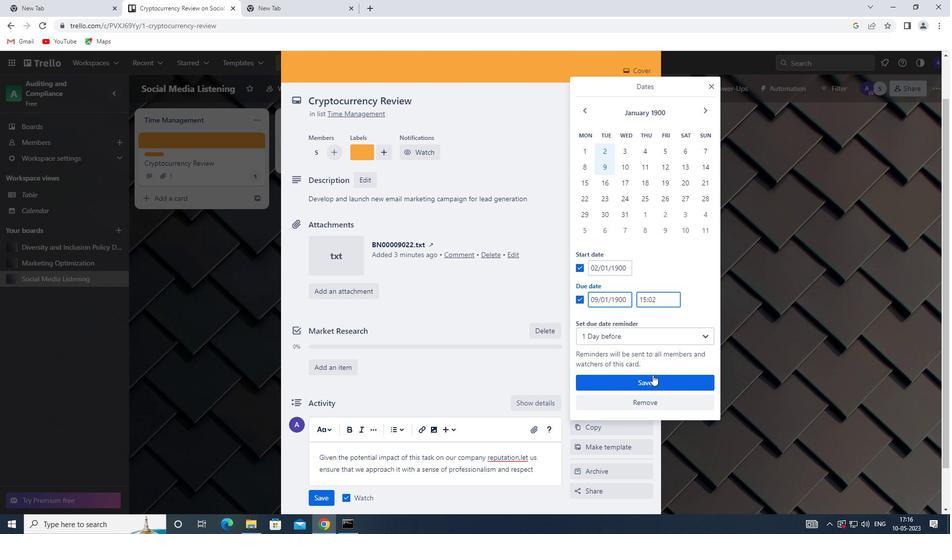 
Action: Mouse pressed left at (651, 380)
Screenshot: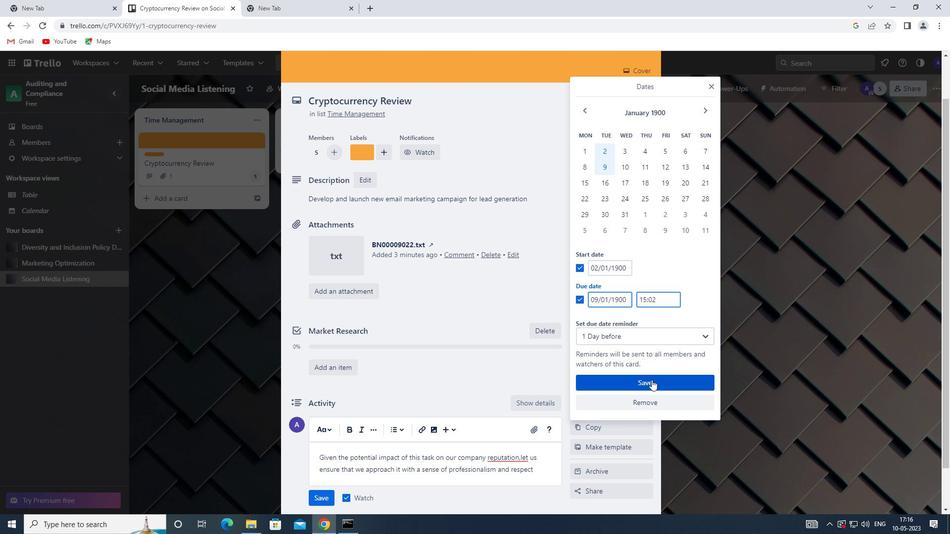 
Action: Mouse moved to (684, 271)
Screenshot: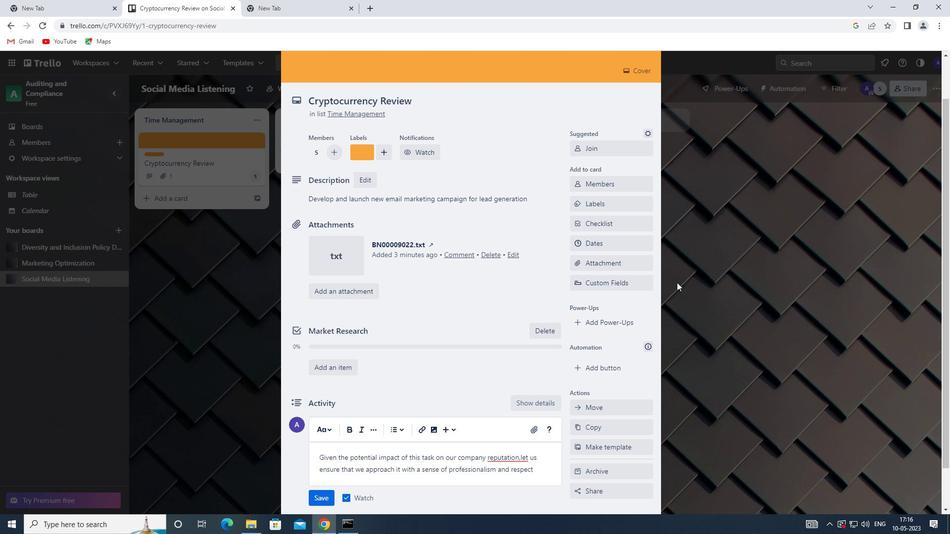 
Action: Mouse pressed left at (684, 271)
Screenshot: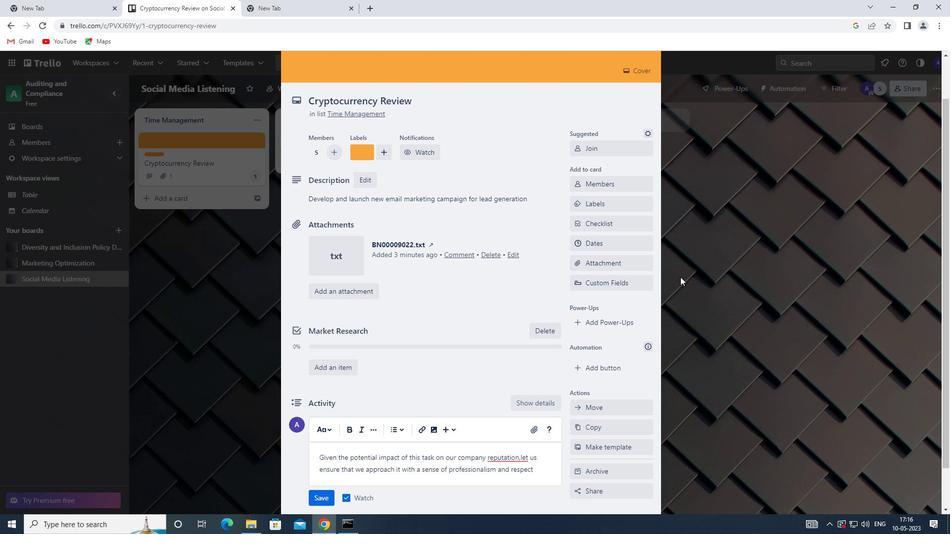 
